 Task: Put "Image A" in This Summer in Closeup of Adrenaline Trailer
Action: Mouse pressed left at (108, 69)
Screenshot: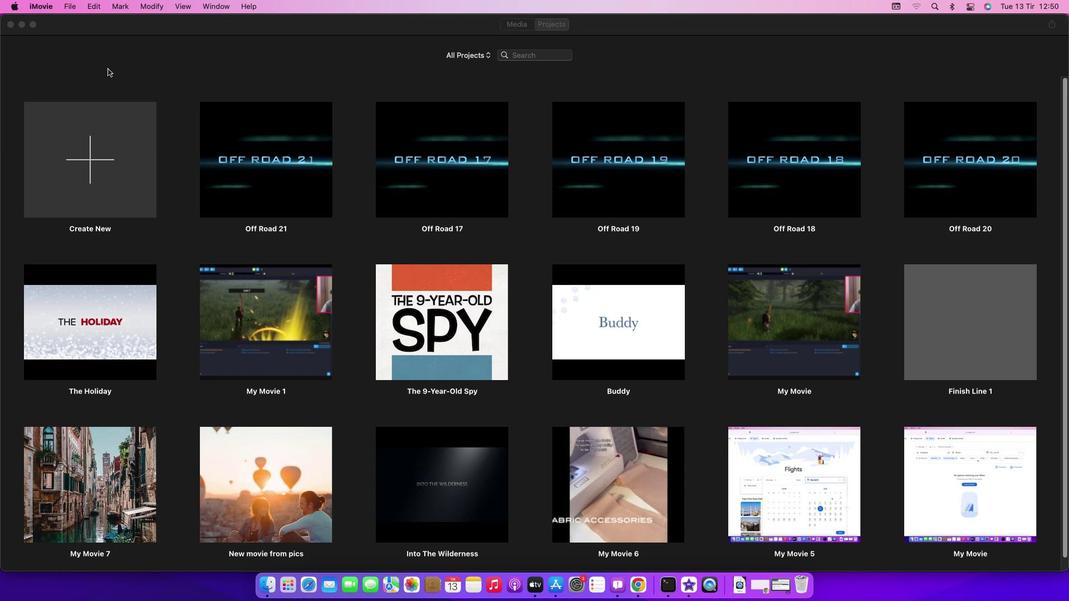 
Action: Mouse moved to (68, 8)
Screenshot: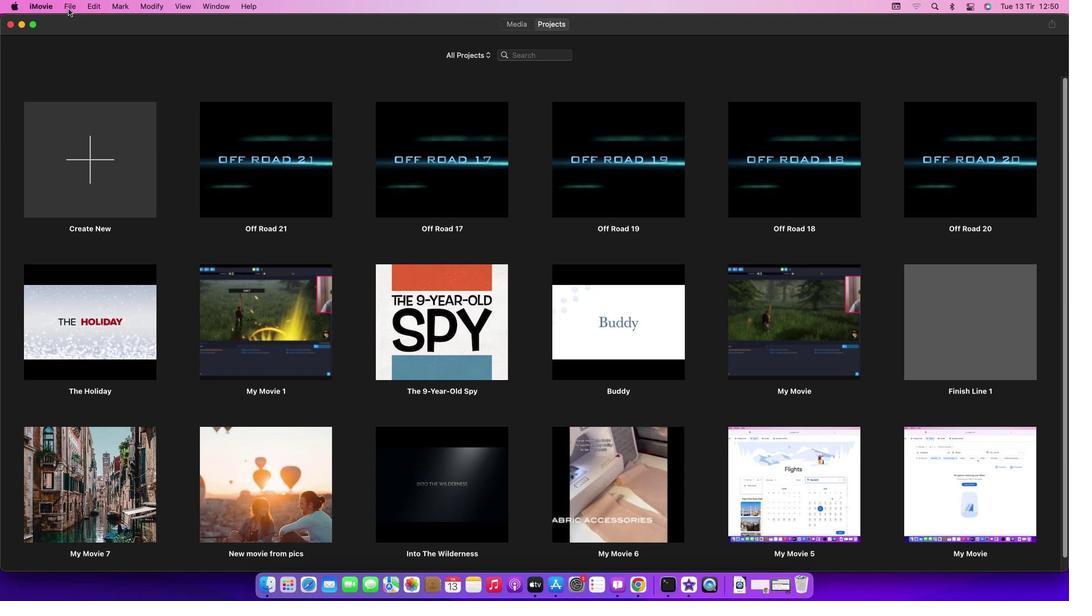 
Action: Mouse pressed left at (68, 8)
Screenshot: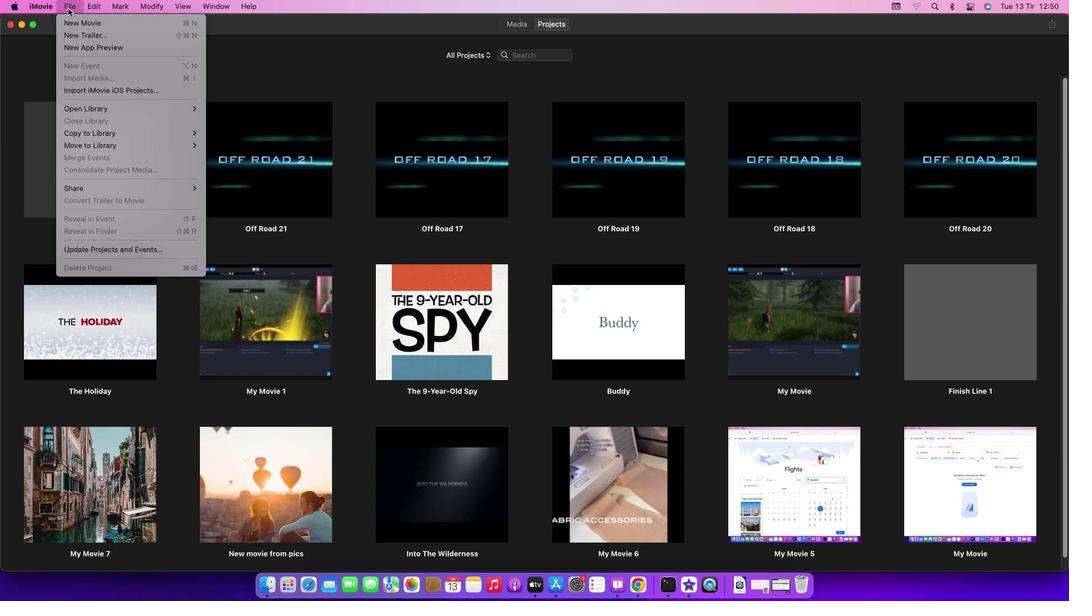 
Action: Mouse moved to (79, 32)
Screenshot: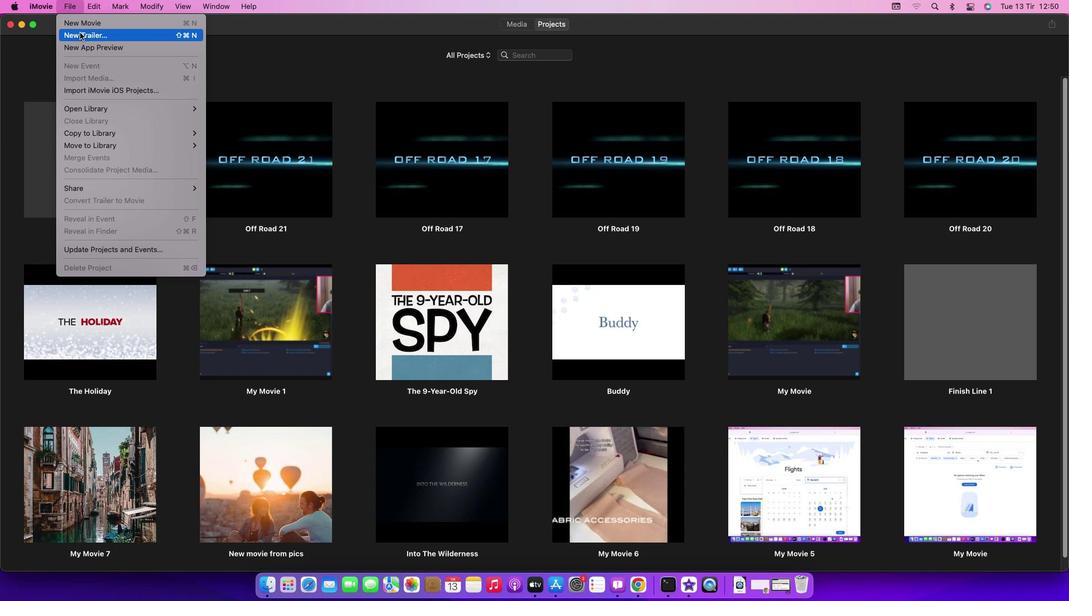 
Action: Mouse pressed left at (79, 32)
Screenshot: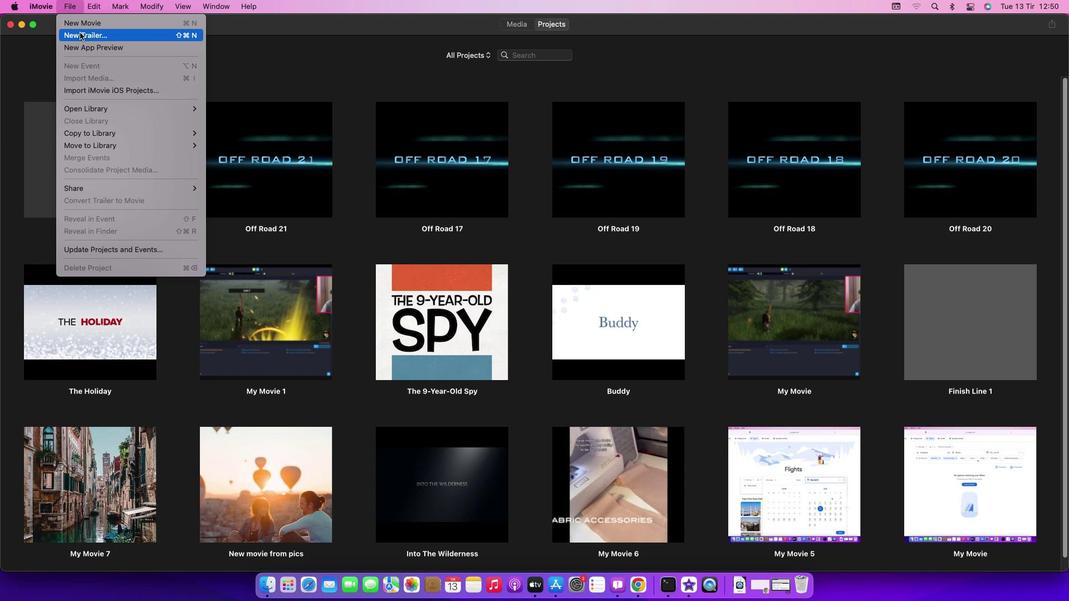 
Action: Mouse moved to (642, 315)
Screenshot: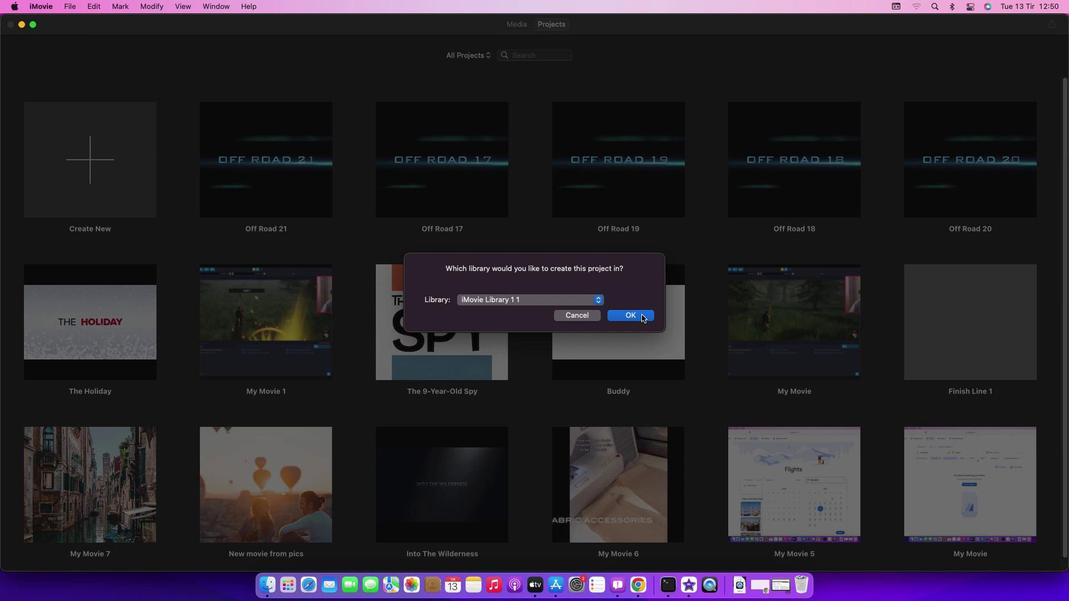 
Action: Mouse pressed left at (642, 315)
Screenshot: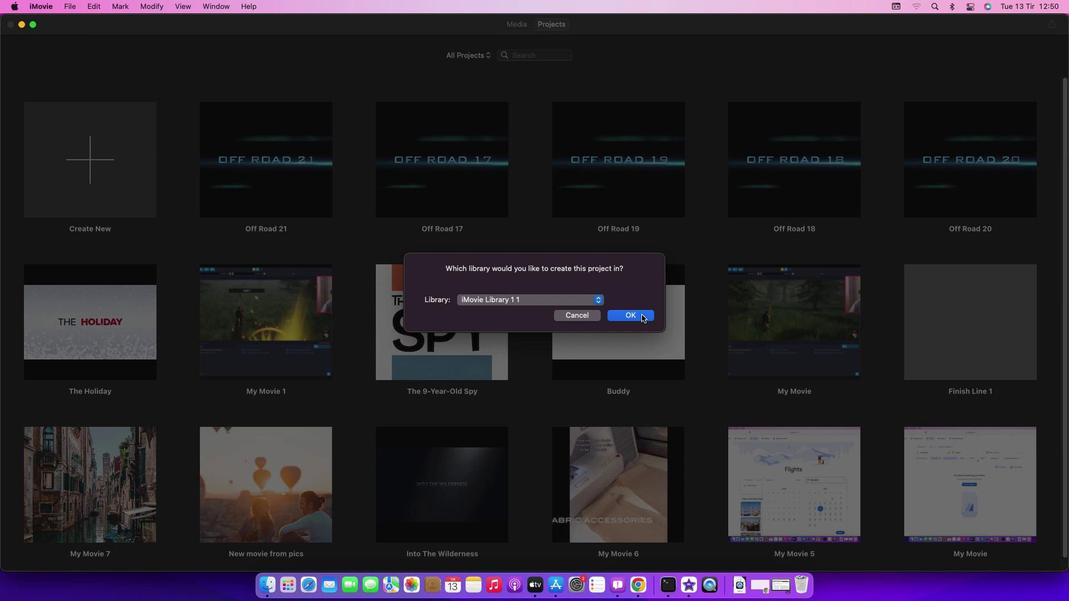 
Action: Mouse moved to (524, 230)
Screenshot: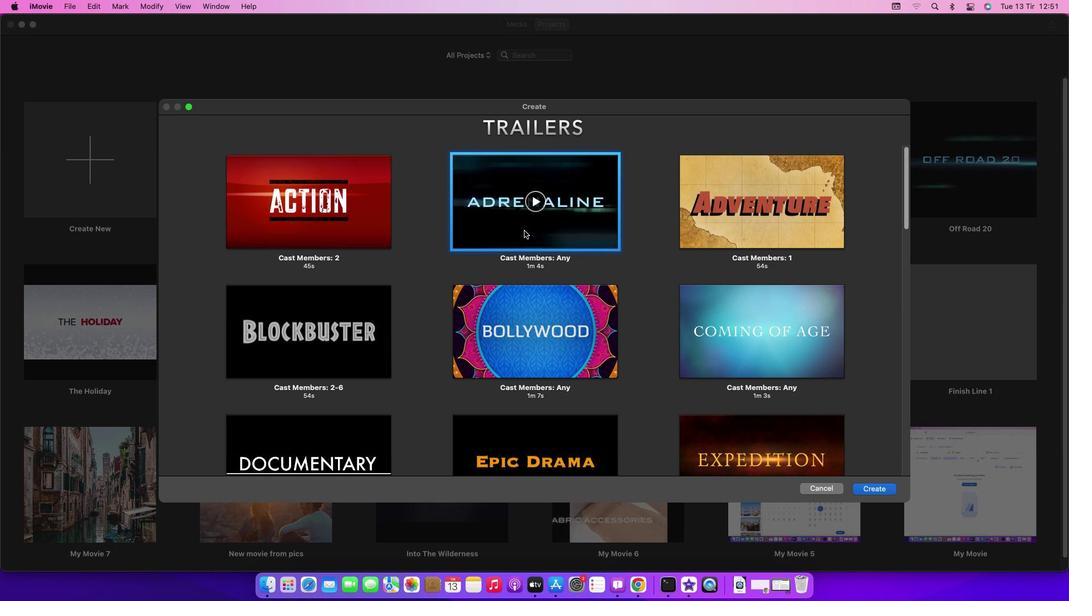 
Action: Mouse pressed left at (524, 230)
Screenshot: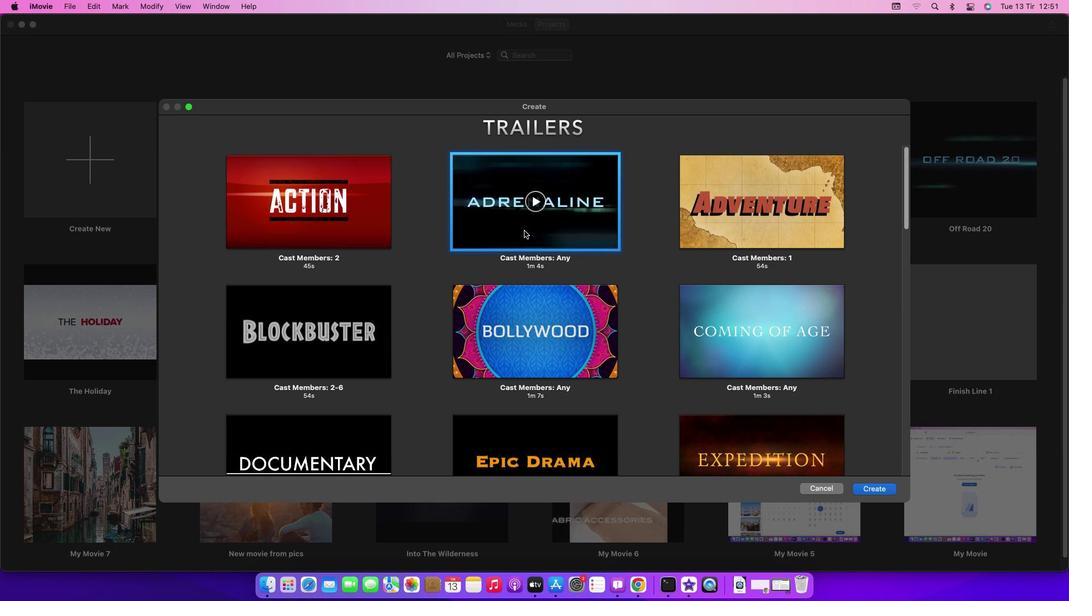 
Action: Mouse moved to (872, 493)
Screenshot: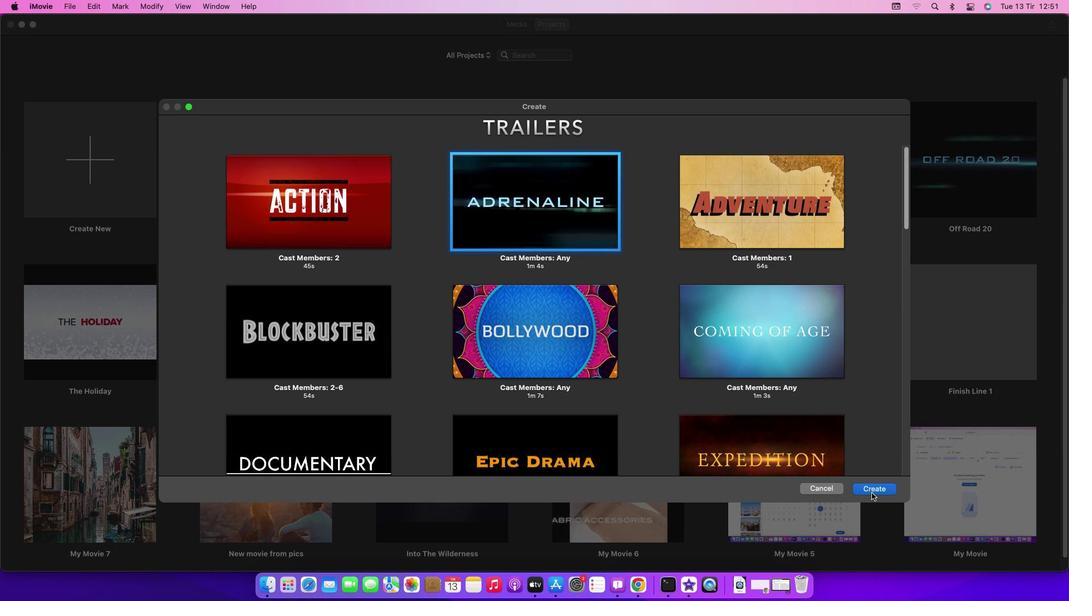 
Action: Mouse pressed left at (872, 493)
Screenshot: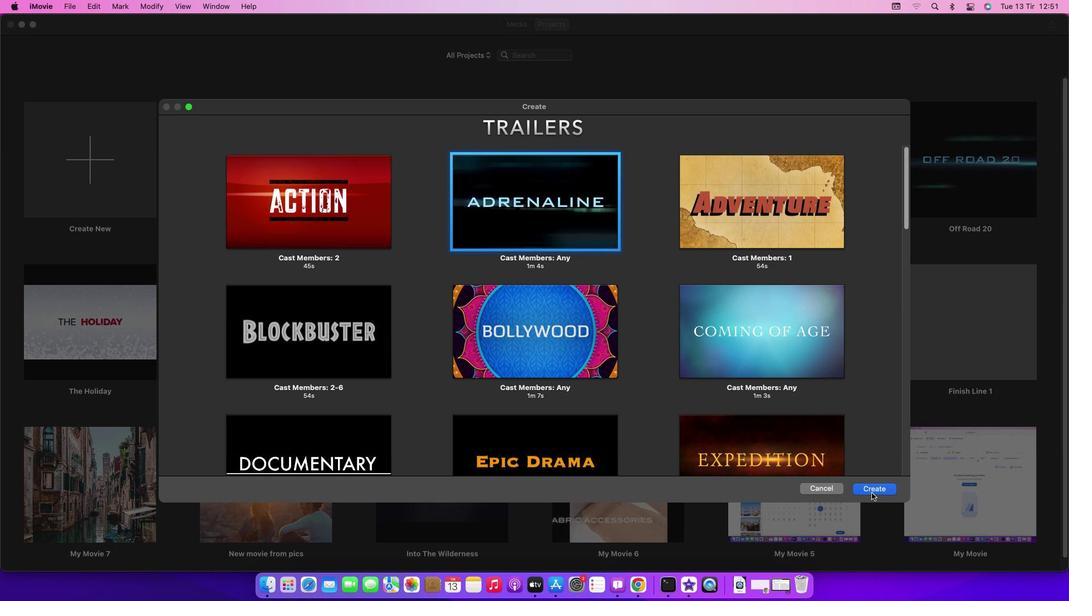 
Action: Mouse moved to (532, 333)
Screenshot: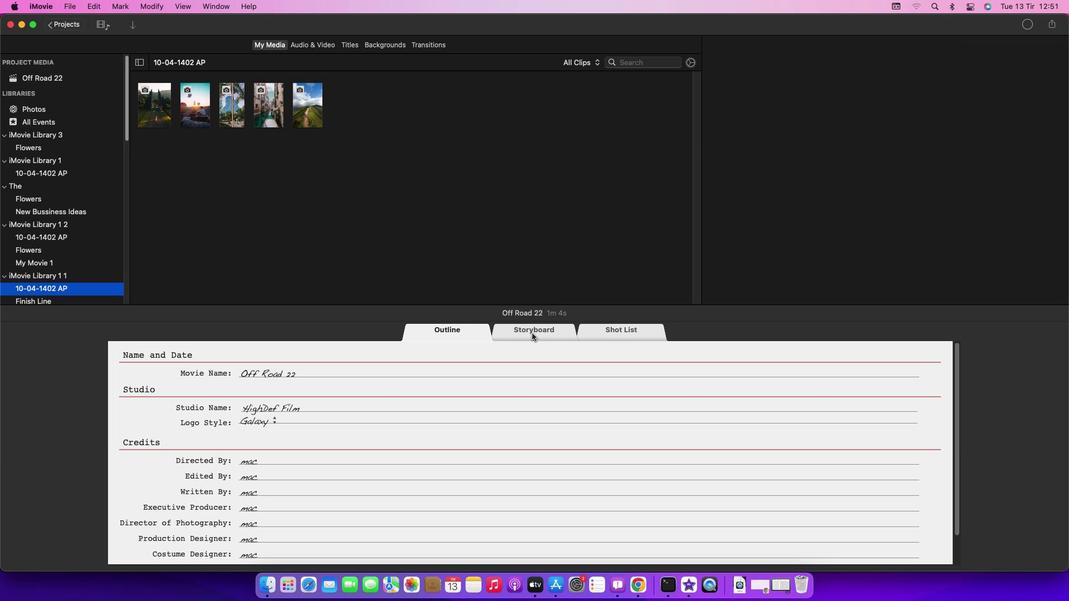 
Action: Mouse pressed left at (532, 333)
Screenshot: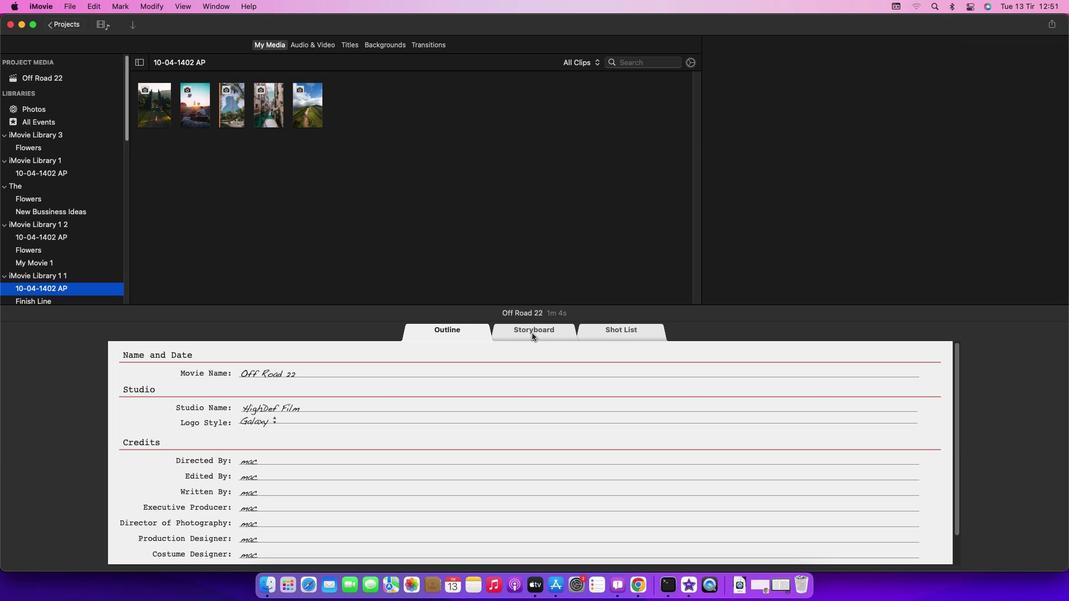 
Action: Mouse moved to (367, 431)
Screenshot: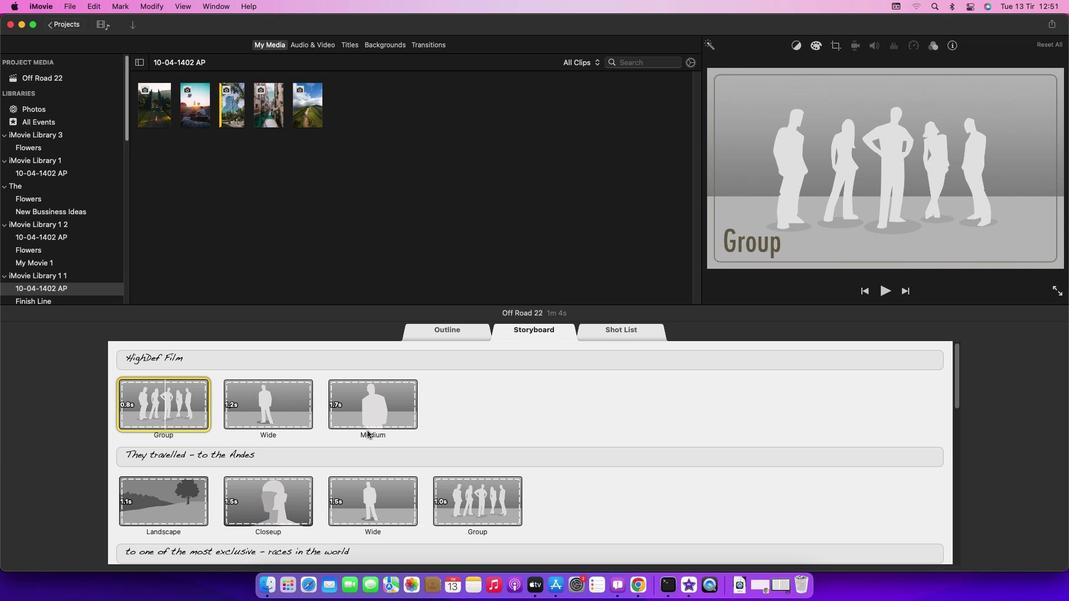 
Action: Mouse scrolled (367, 431) with delta (0, 0)
Screenshot: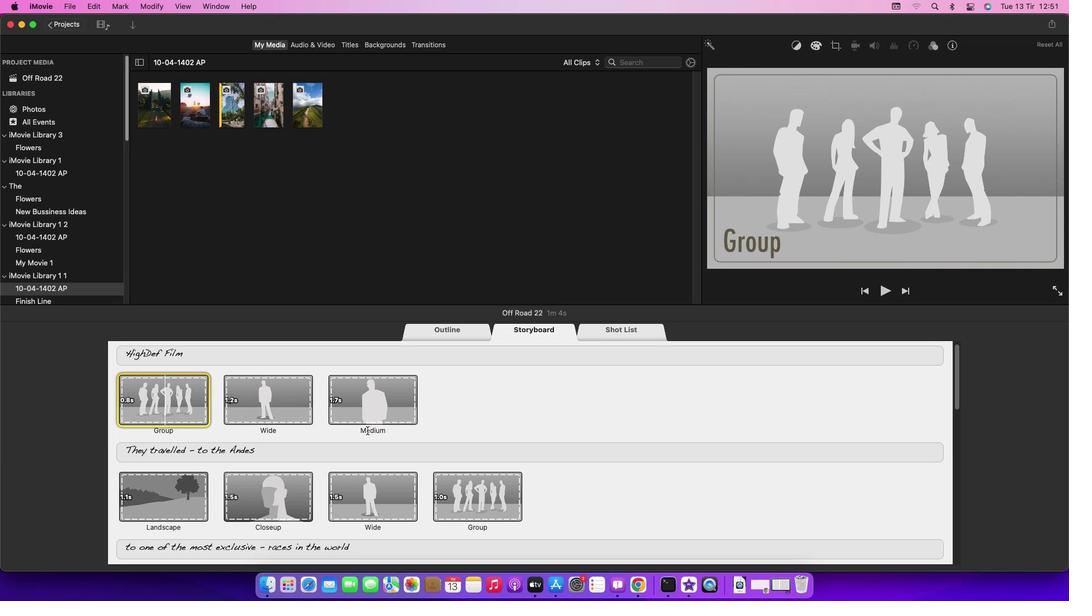 
Action: Mouse scrolled (367, 431) with delta (0, 0)
Screenshot: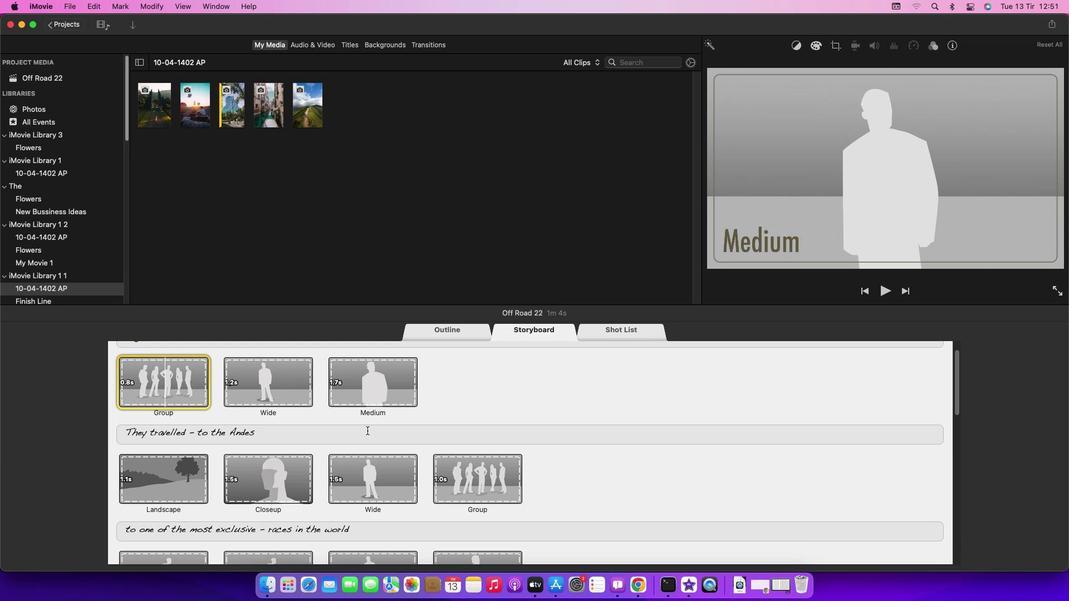 
Action: Mouse scrolled (367, 431) with delta (0, -1)
Screenshot: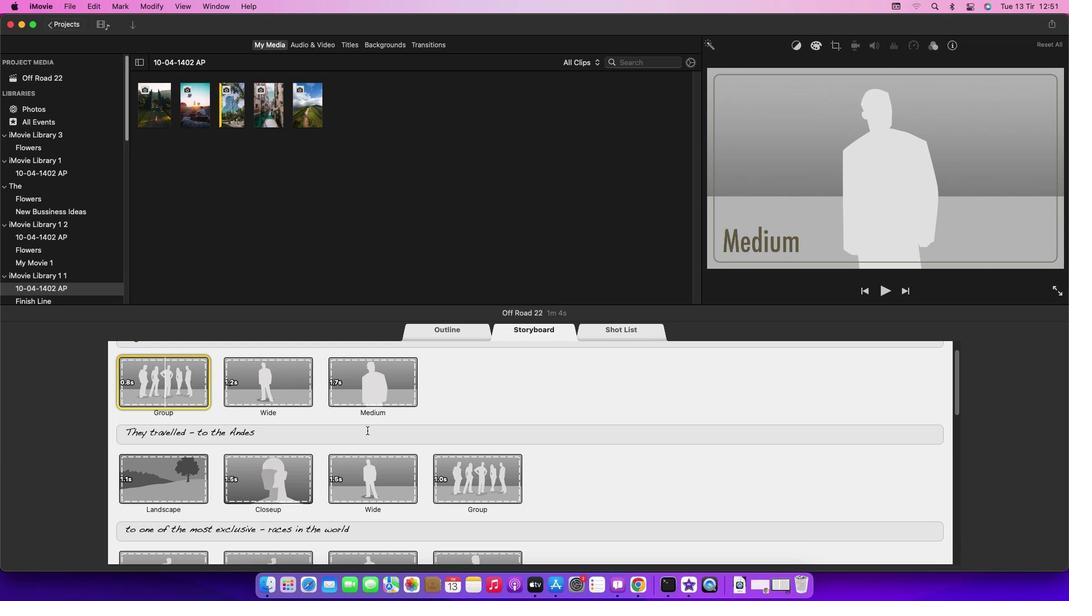 
Action: Mouse scrolled (367, 431) with delta (0, -2)
Screenshot: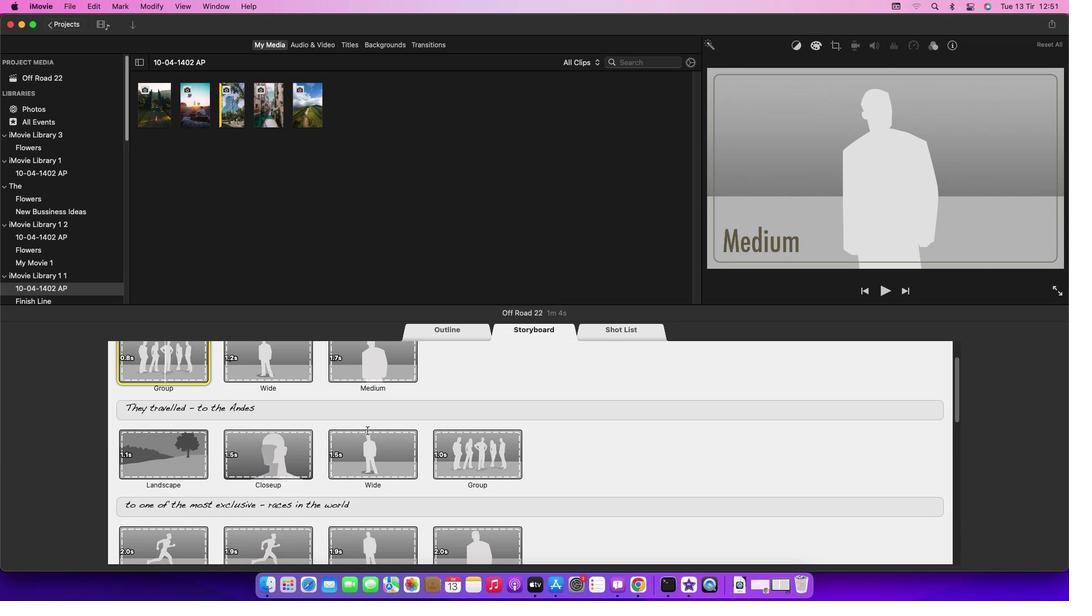 
Action: Mouse moved to (367, 430)
Screenshot: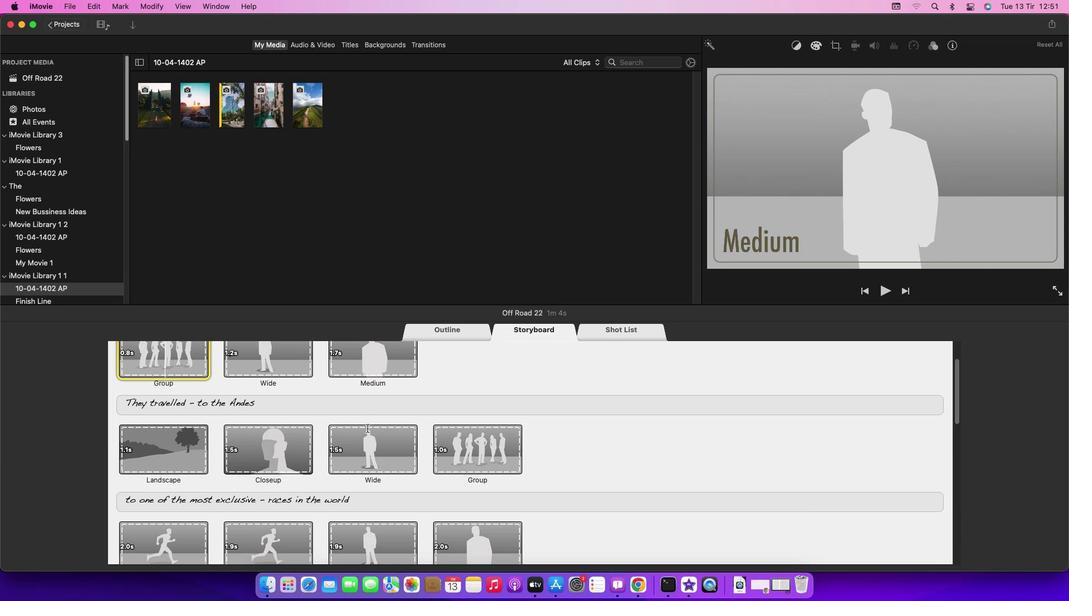 
Action: Mouse scrolled (367, 430) with delta (0, 0)
Screenshot: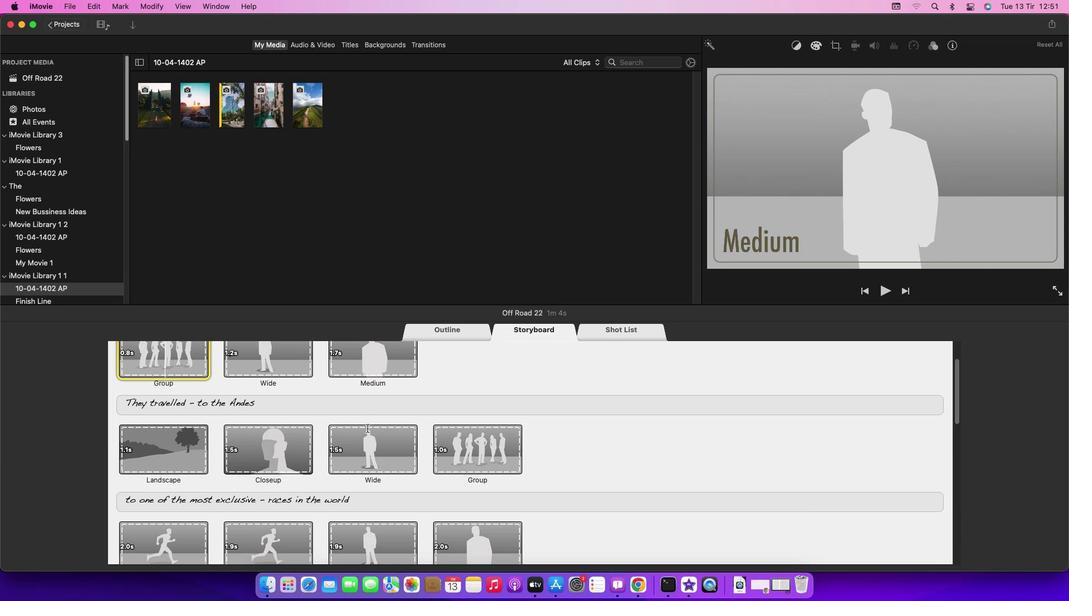 
Action: Mouse moved to (367, 429)
Screenshot: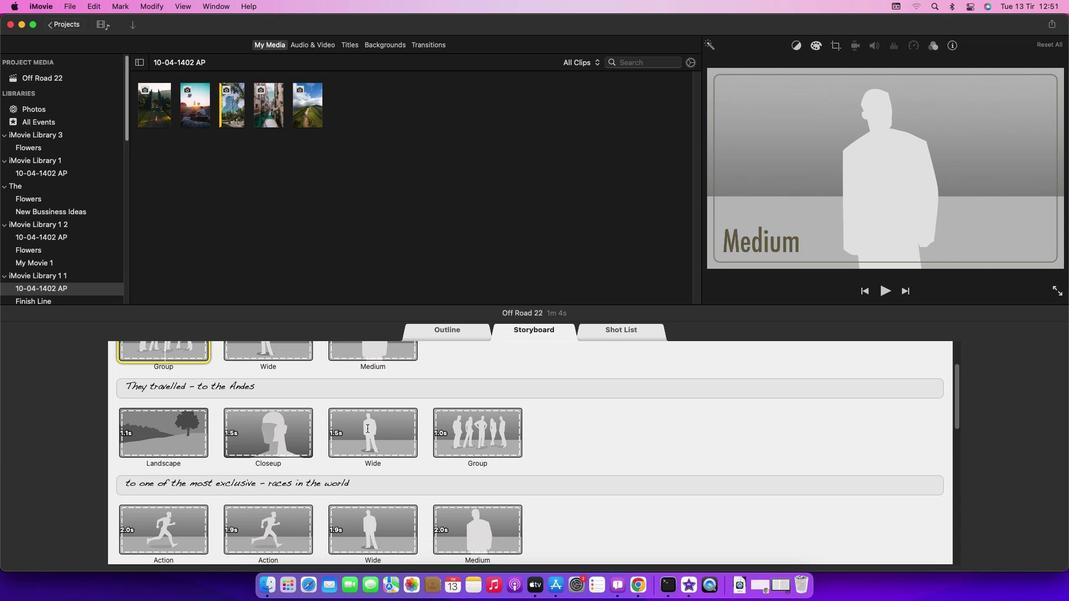 
Action: Mouse scrolled (367, 429) with delta (0, 0)
Screenshot: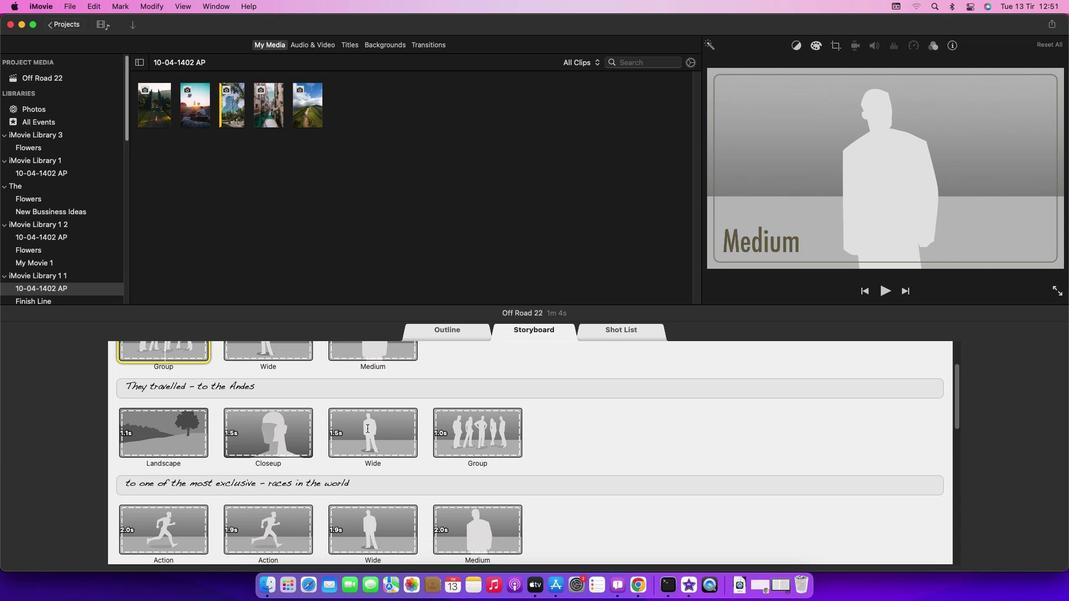 
Action: Mouse moved to (367, 429)
Screenshot: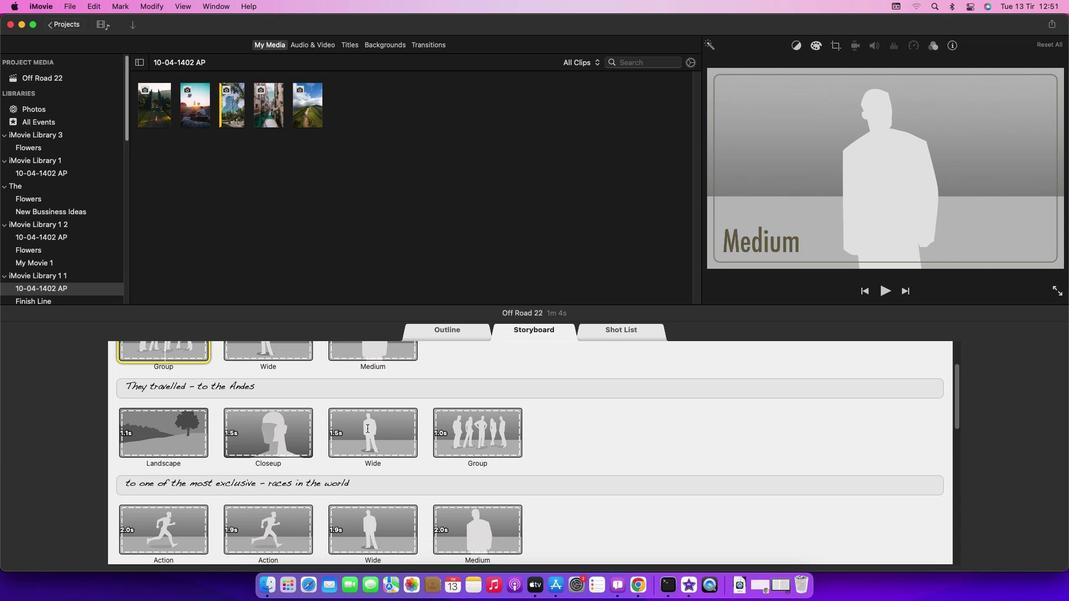 
Action: Mouse scrolled (367, 429) with delta (0, -1)
Screenshot: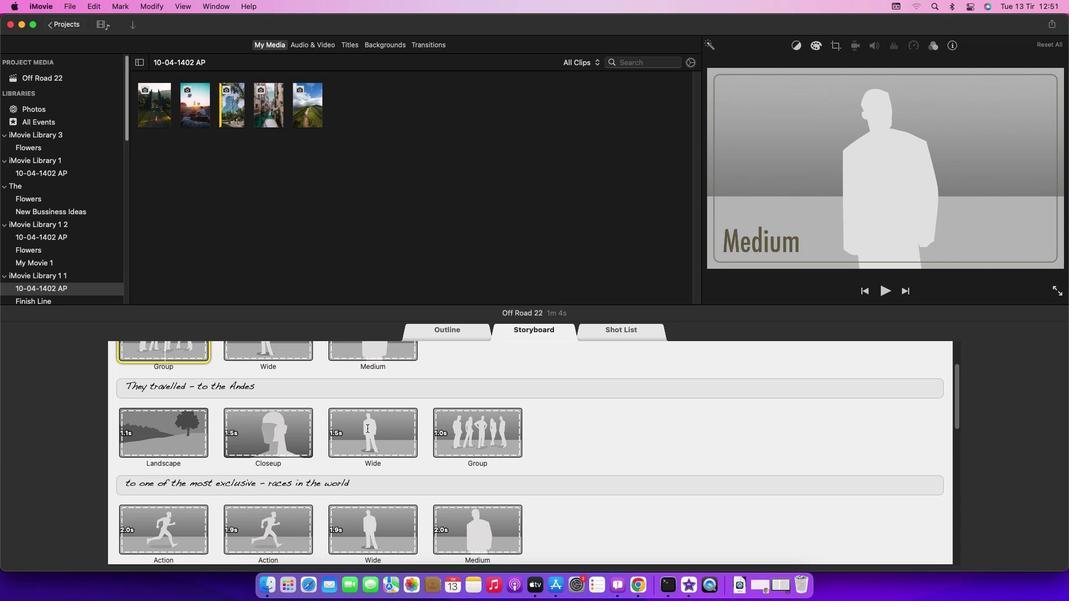 
Action: Mouse scrolled (367, 429) with delta (0, -1)
Screenshot: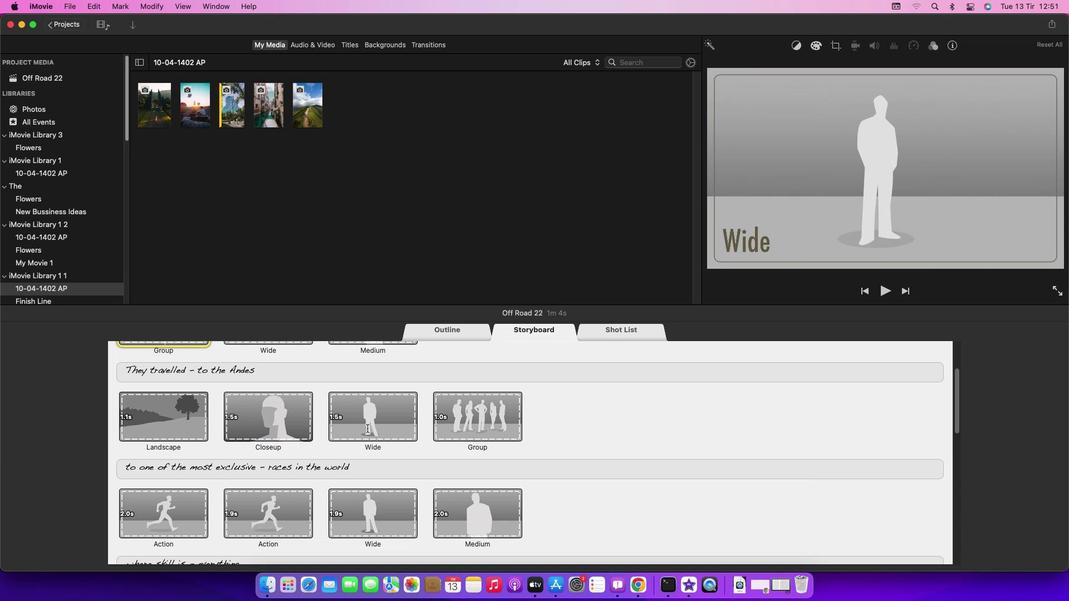 
Action: Mouse moved to (367, 428)
Screenshot: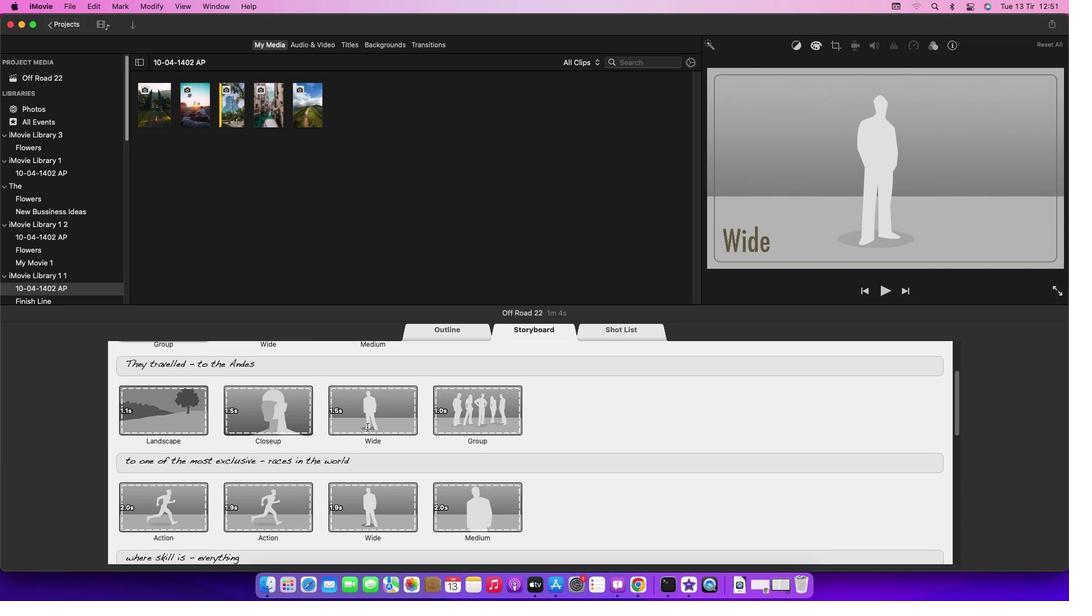 
Action: Mouse scrolled (367, 428) with delta (0, 0)
Screenshot: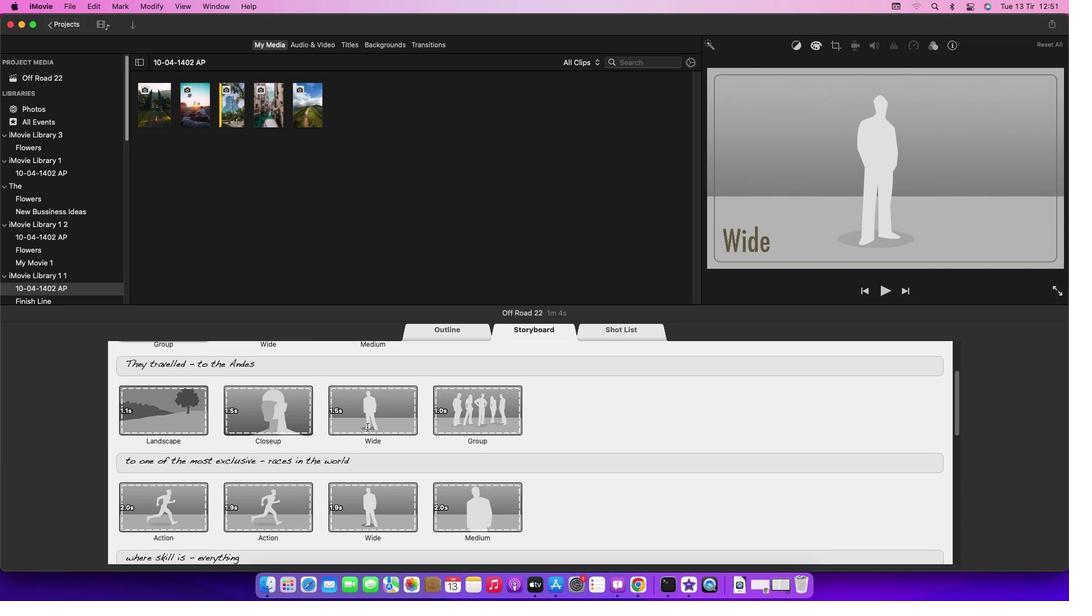 
Action: Mouse moved to (367, 427)
Screenshot: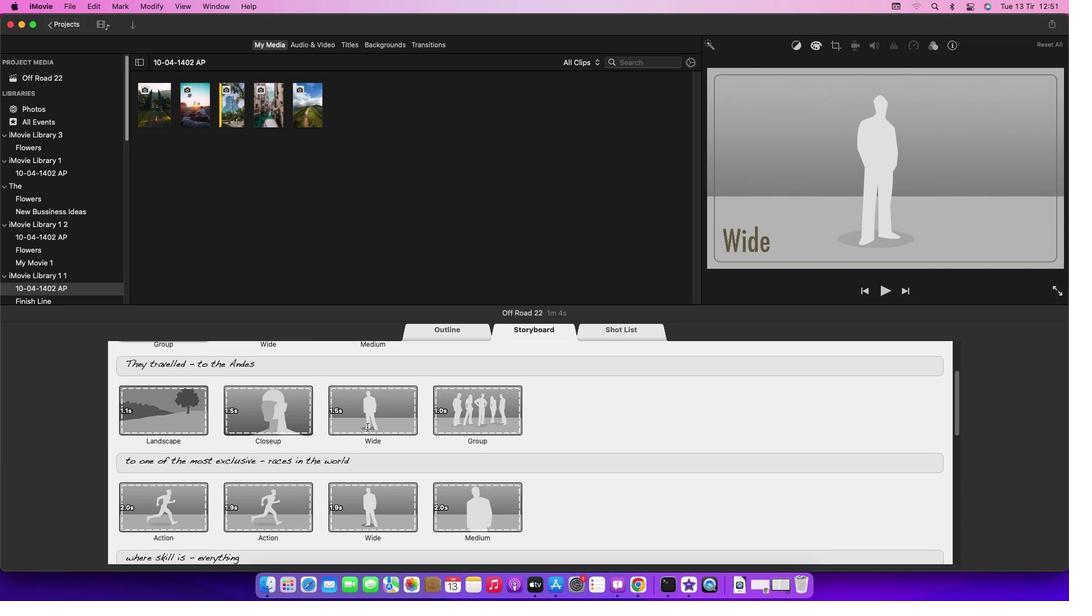
Action: Mouse scrolled (367, 427) with delta (0, 0)
Screenshot: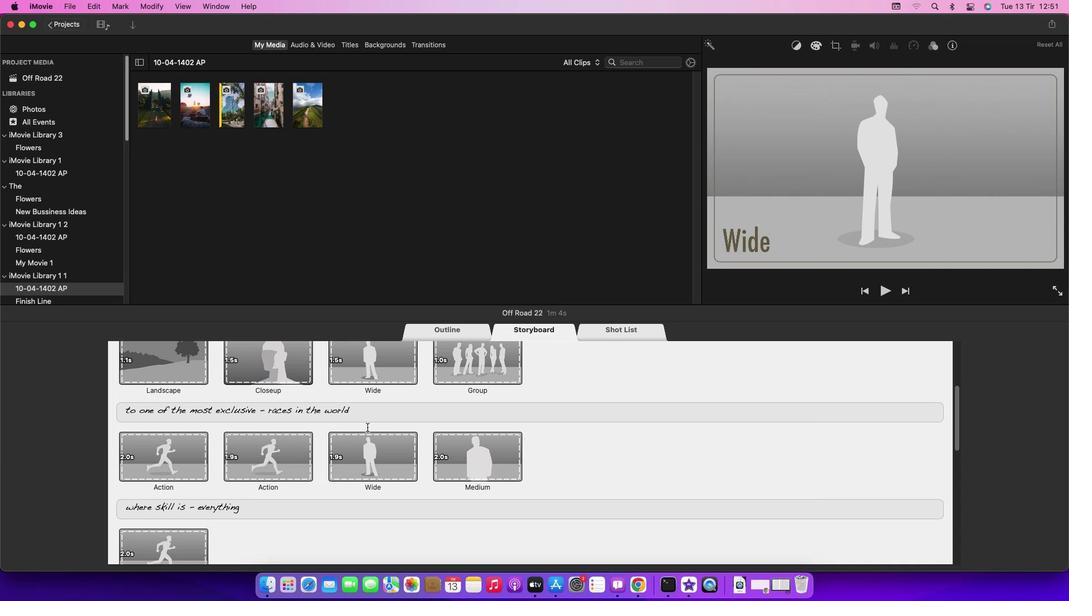 
Action: Mouse moved to (367, 427)
Screenshot: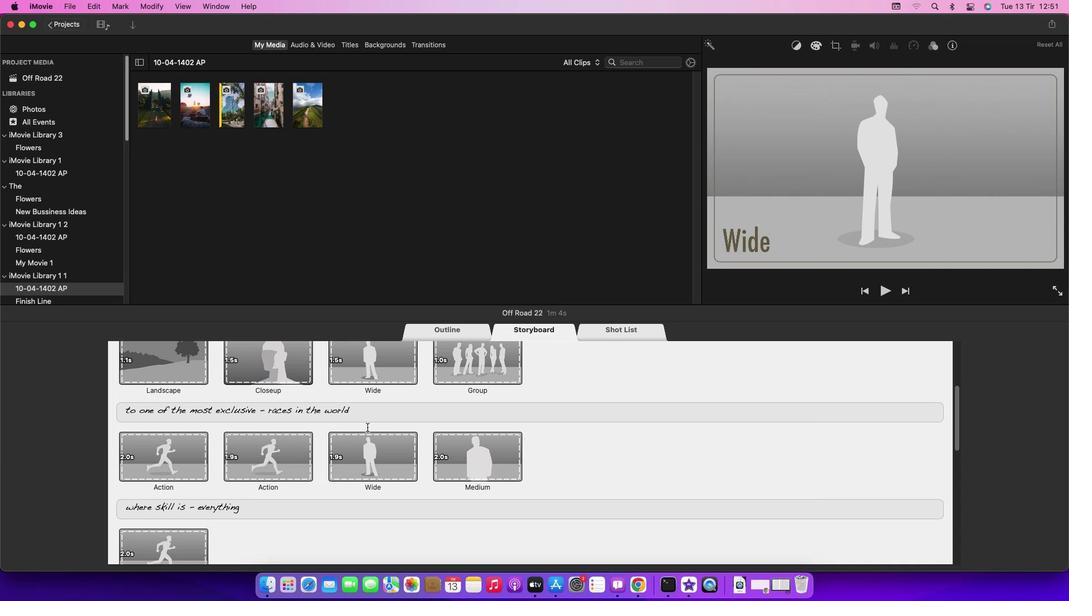 
Action: Mouse scrolled (367, 427) with delta (0, -1)
Screenshot: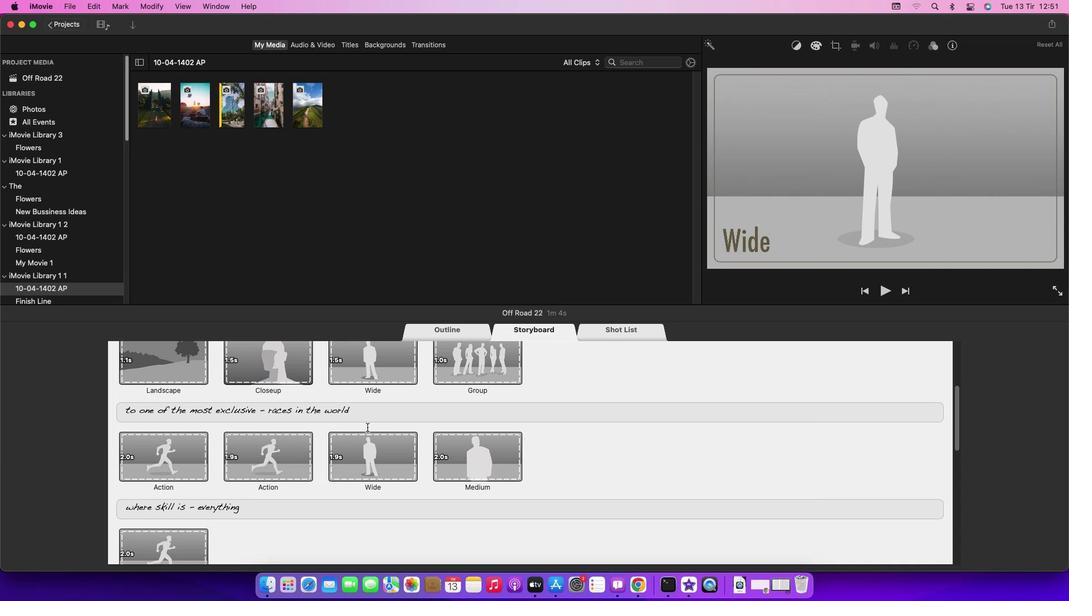 
Action: Mouse scrolled (367, 427) with delta (0, -2)
Screenshot: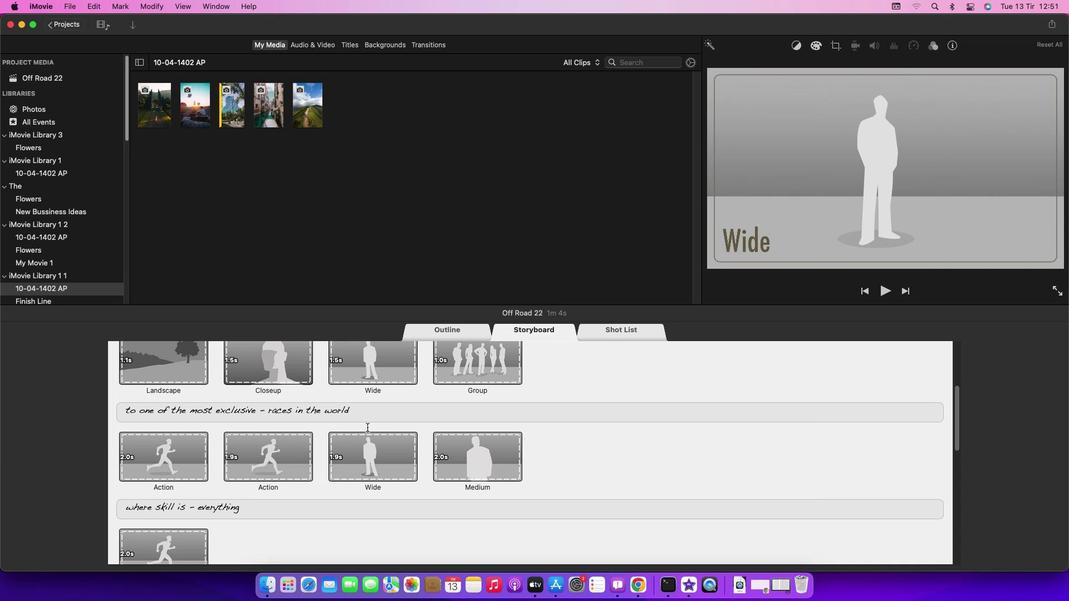 
Action: Mouse scrolled (367, 427) with delta (0, 0)
Screenshot: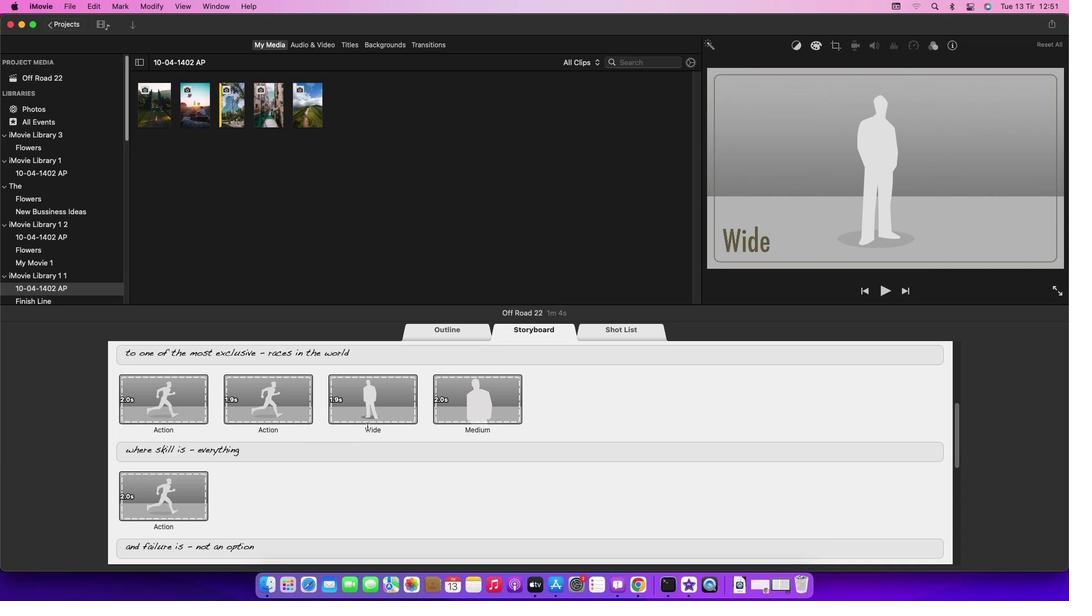 
Action: Mouse scrolled (367, 427) with delta (0, 0)
Screenshot: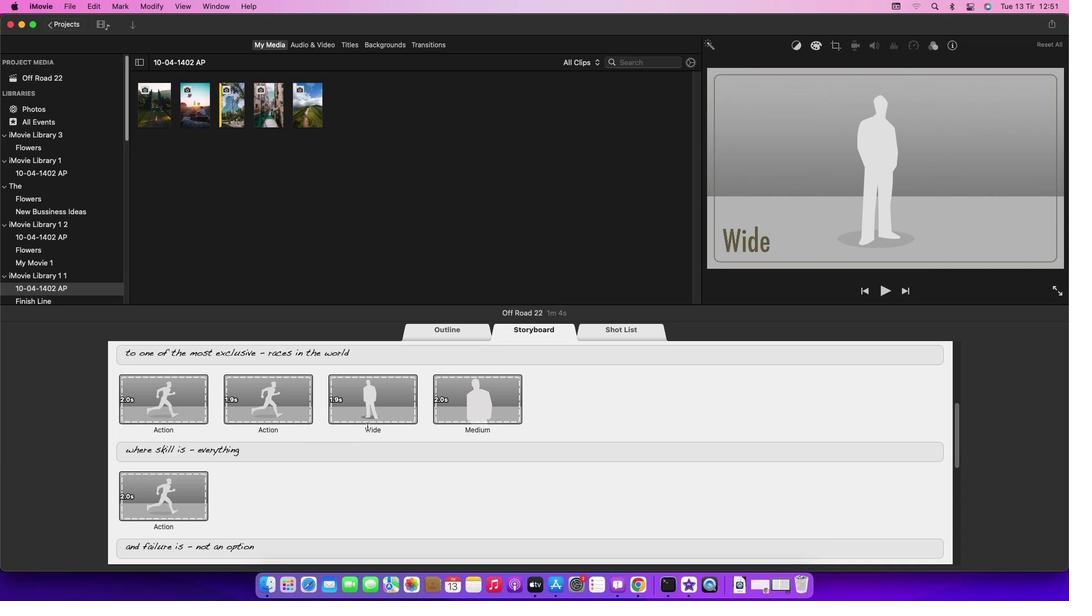 
Action: Mouse moved to (367, 427)
Screenshot: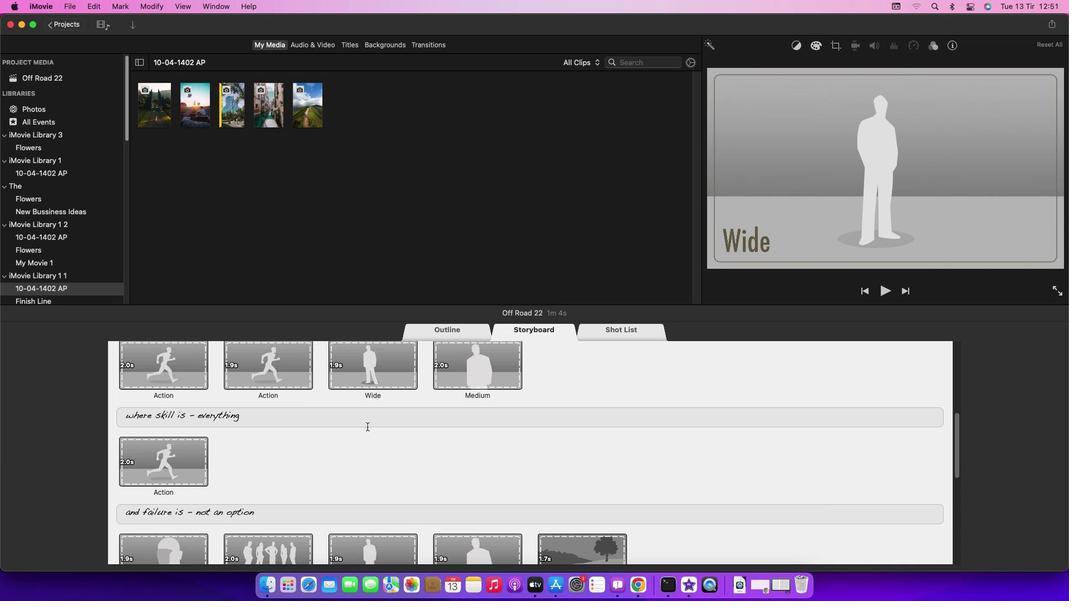 
Action: Mouse scrolled (367, 427) with delta (0, -1)
Screenshot: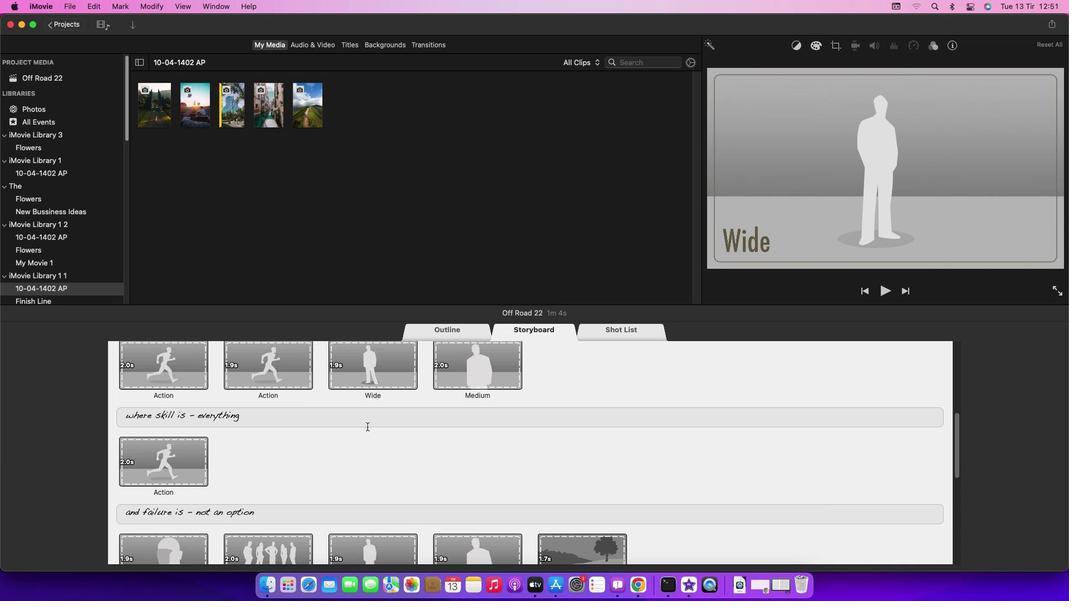 
Action: Mouse scrolled (367, 427) with delta (0, -2)
Screenshot: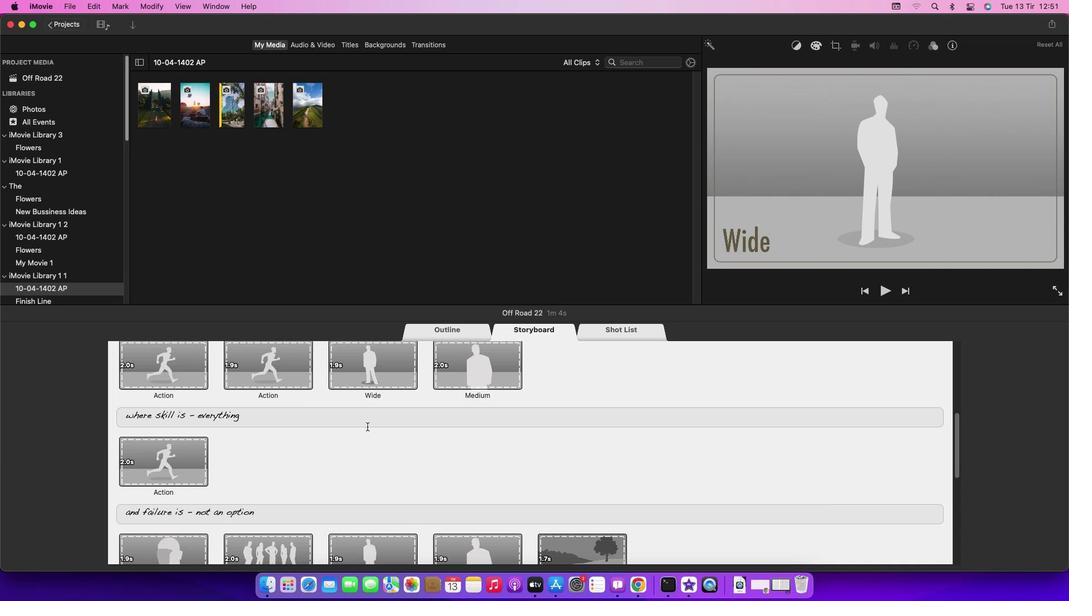 
Action: Mouse scrolled (367, 427) with delta (0, -3)
Screenshot: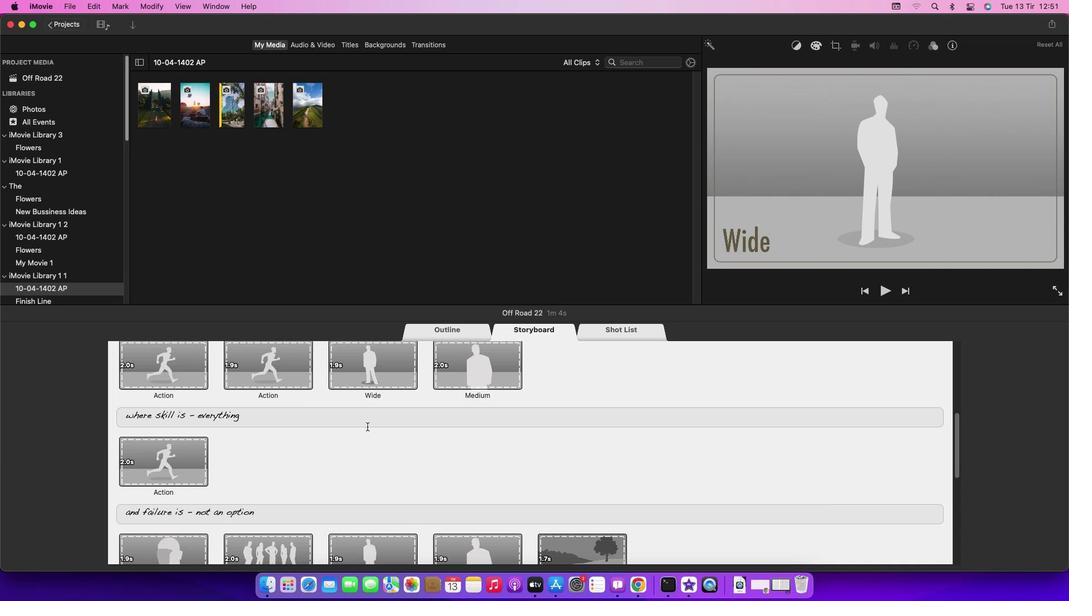 
Action: Mouse scrolled (367, 427) with delta (0, 0)
Screenshot: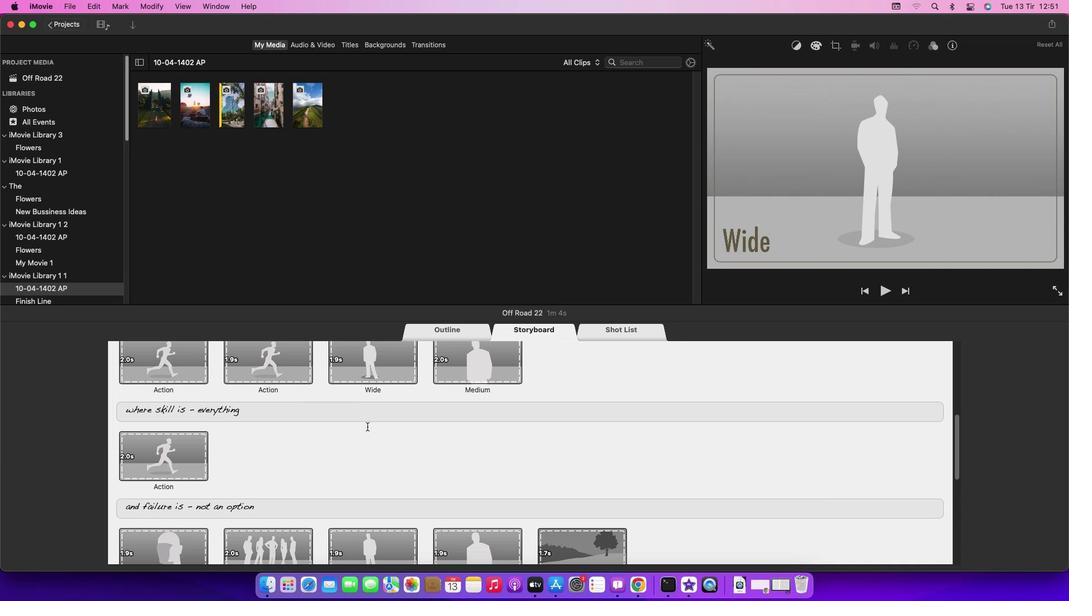 
Action: Mouse scrolled (367, 427) with delta (0, 0)
Screenshot: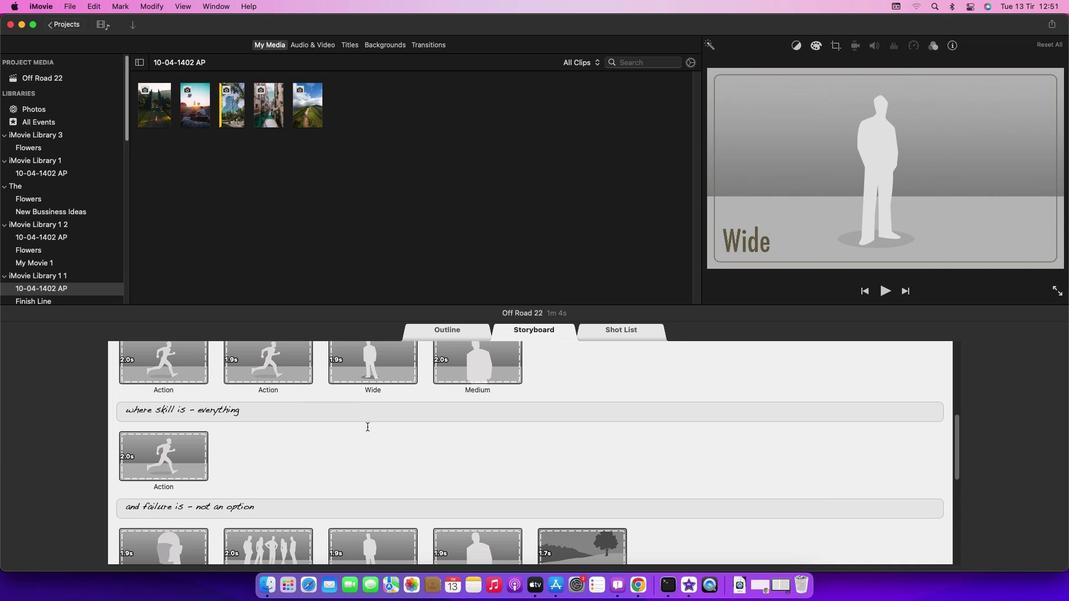 
Action: Mouse scrolled (367, 427) with delta (0, -1)
Screenshot: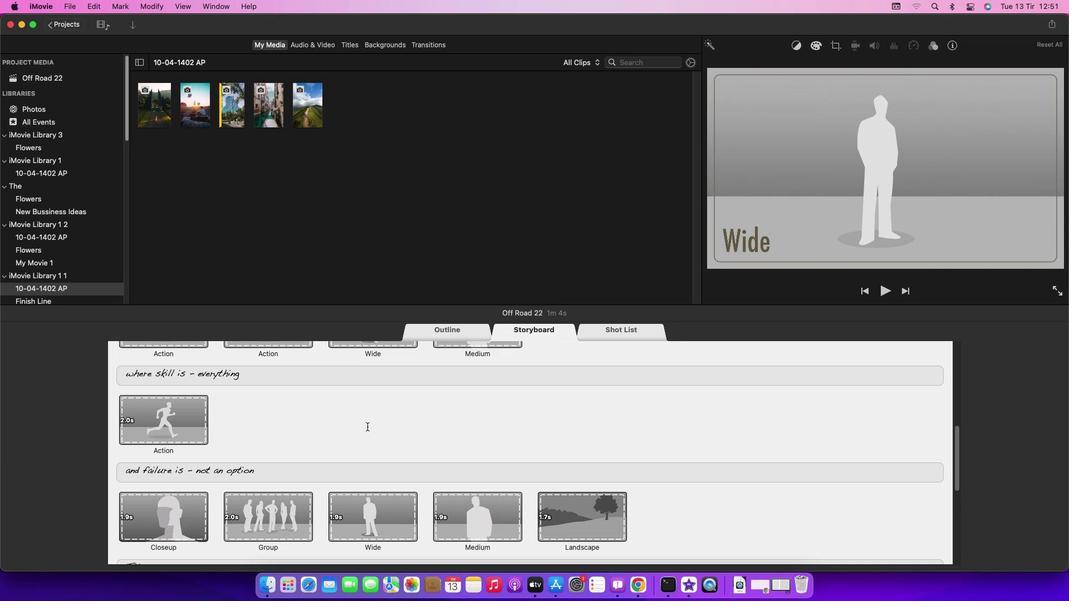 
Action: Mouse scrolled (367, 427) with delta (0, -1)
Screenshot: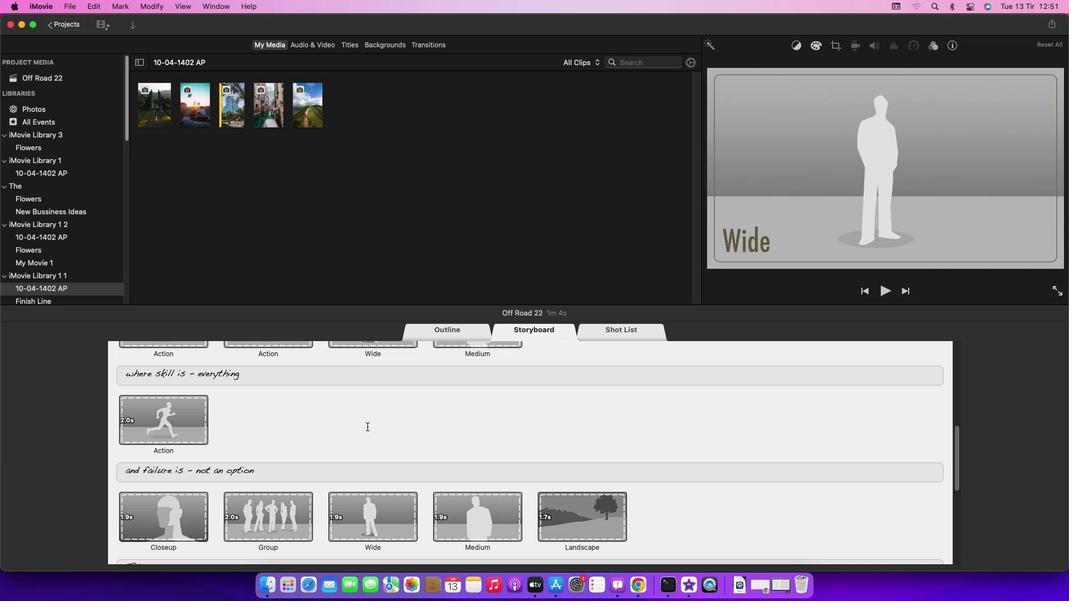 
Action: Mouse scrolled (367, 427) with delta (0, 0)
Screenshot: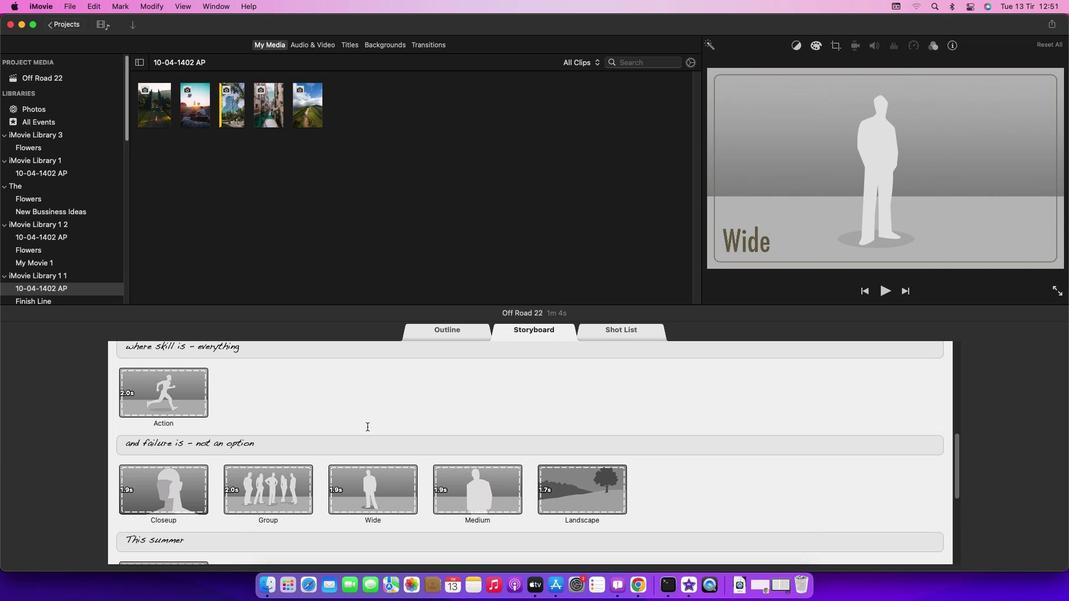 
Action: Mouse scrolled (367, 427) with delta (0, 0)
Screenshot: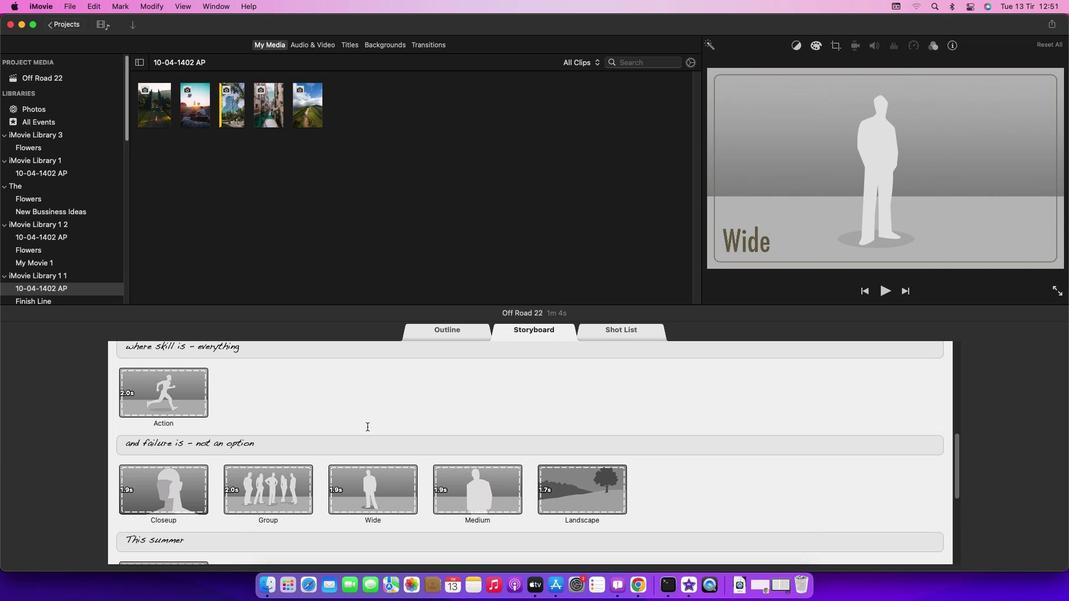 
Action: Mouse scrolled (367, 427) with delta (0, -1)
Screenshot: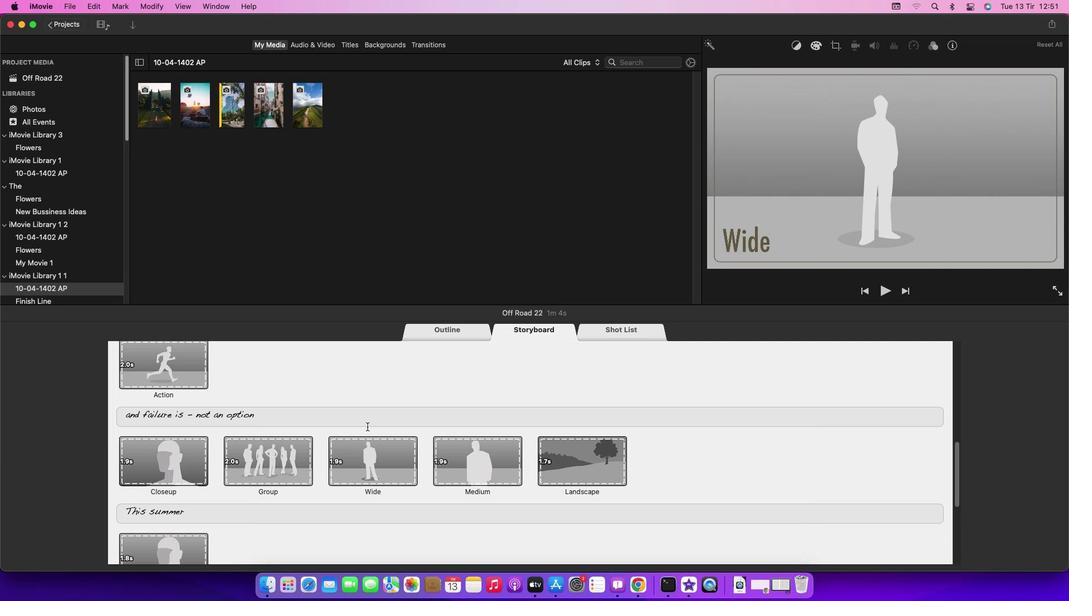 
Action: Mouse scrolled (367, 427) with delta (0, -2)
Screenshot: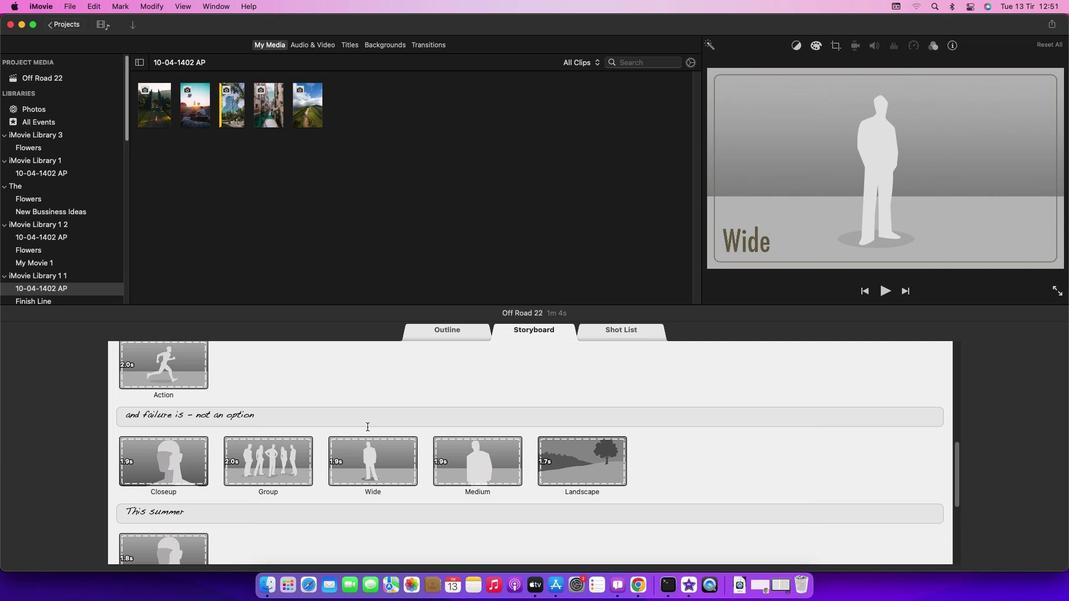 
Action: Mouse scrolled (367, 427) with delta (0, 0)
Screenshot: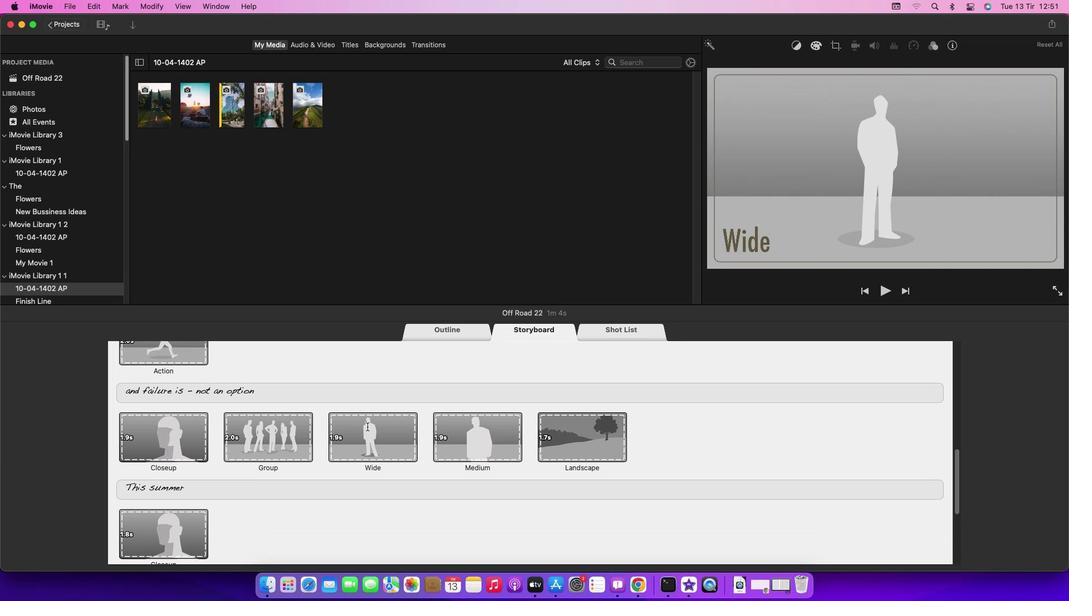 
Action: Mouse scrolled (367, 427) with delta (0, 0)
Screenshot: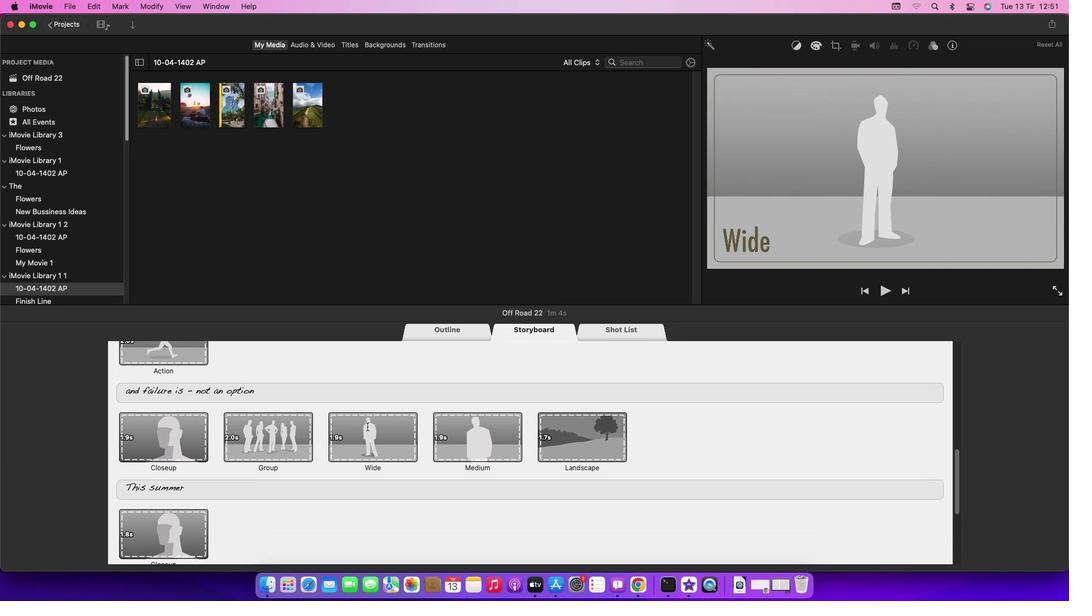 
Action: Mouse scrolled (367, 427) with delta (0, -1)
Screenshot: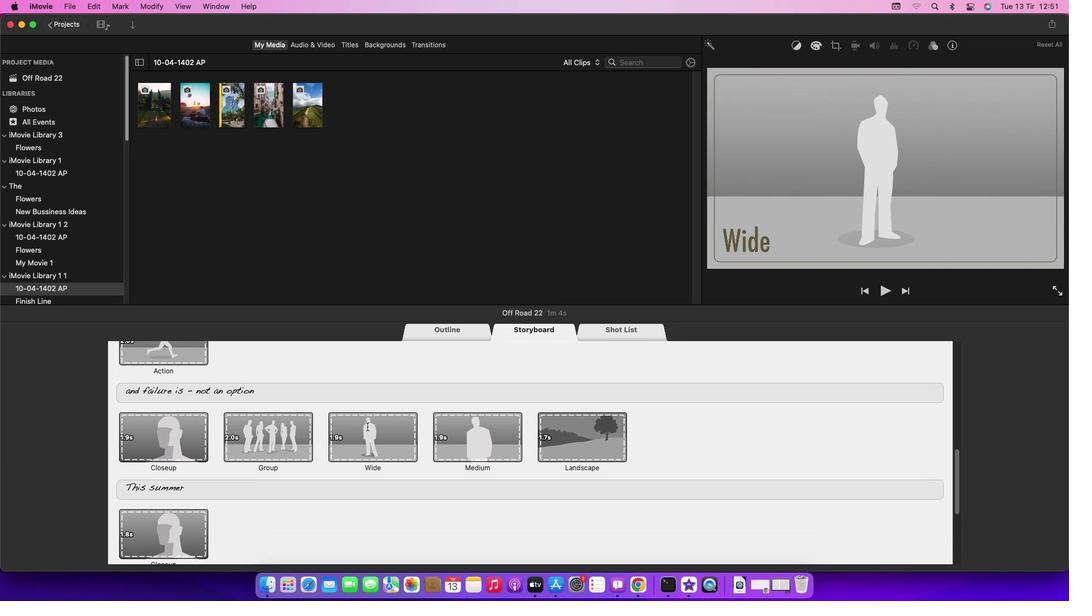 
Action: Mouse scrolled (367, 427) with delta (0, -2)
Screenshot: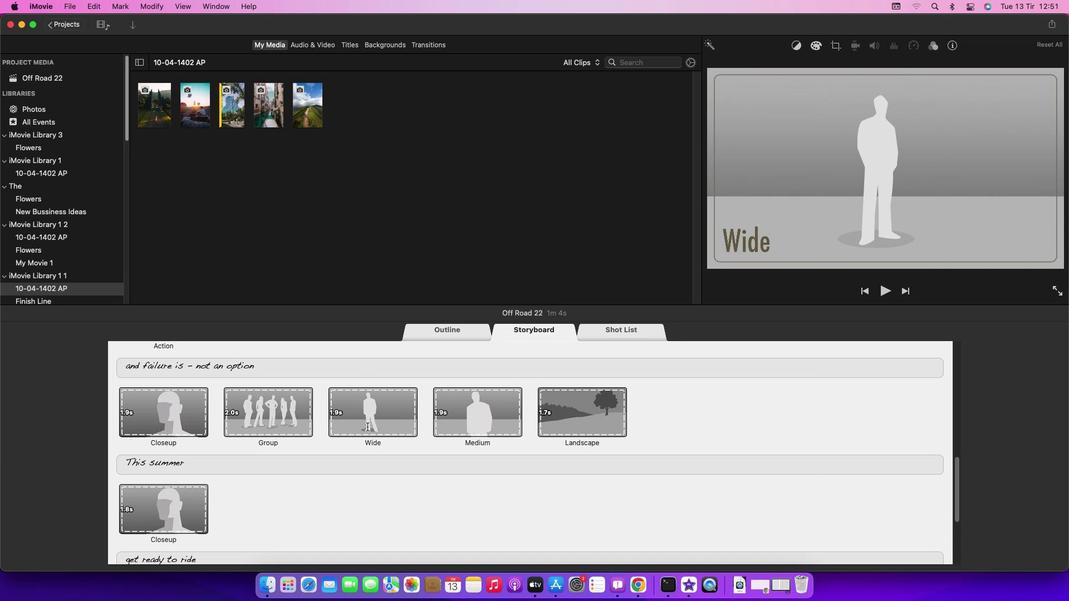 
Action: Mouse scrolled (367, 427) with delta (0, 0)
Screenshot: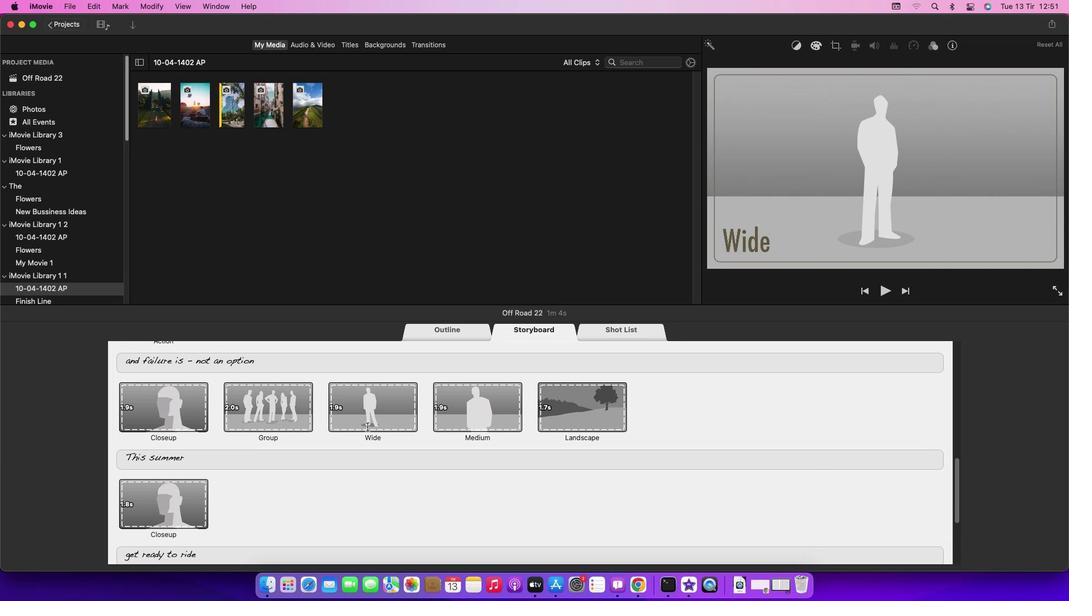 
Action: Mouse scrolled (367, 427) with delta (0, 0)
Screenshot: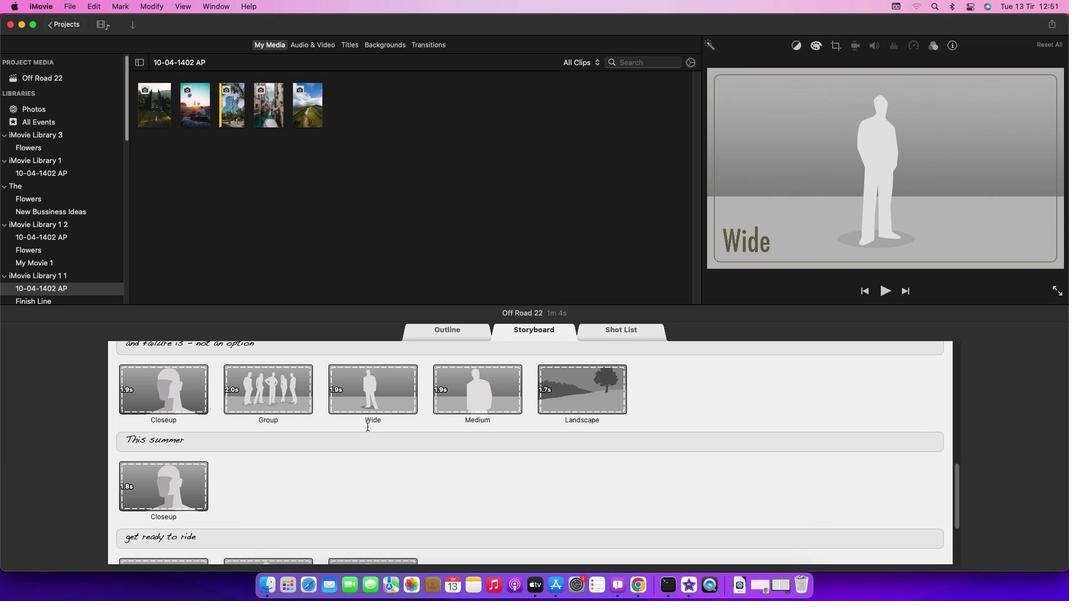 
Action: Mouse scrolled (367, 427) with delta (0, -1)
Screenshot: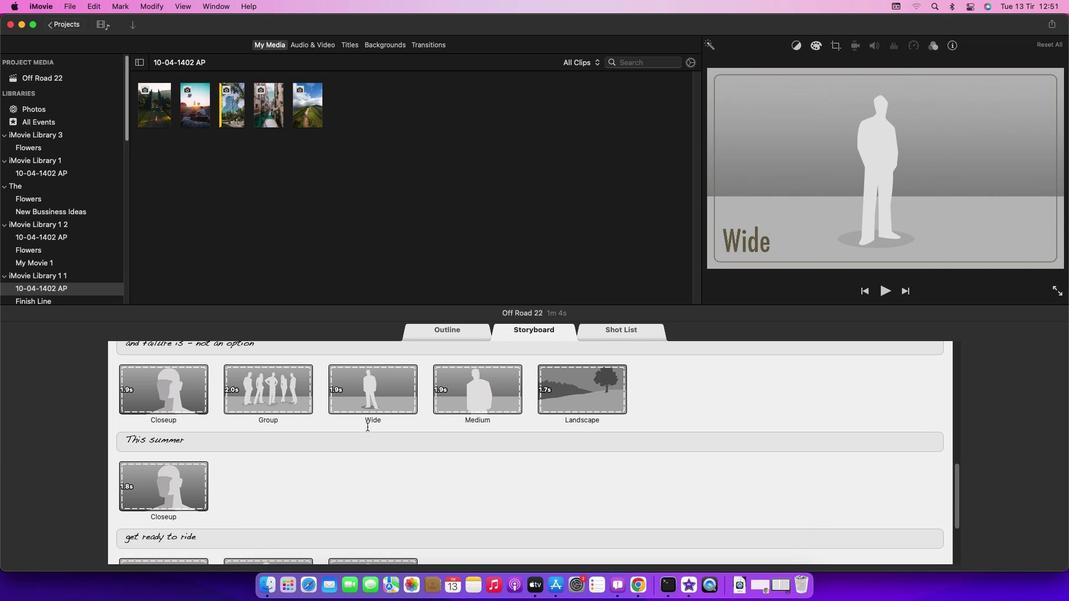 
Action: Mouse moved to (175, 484)
Screenshot: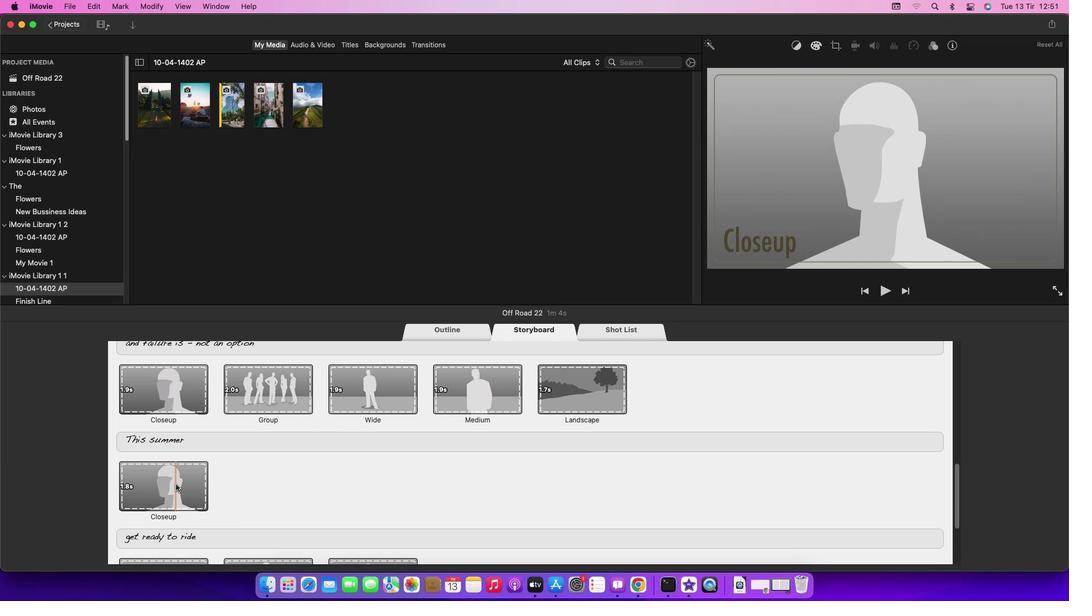 
Action: Mouse pressed left at (175, 484)
Screenshot: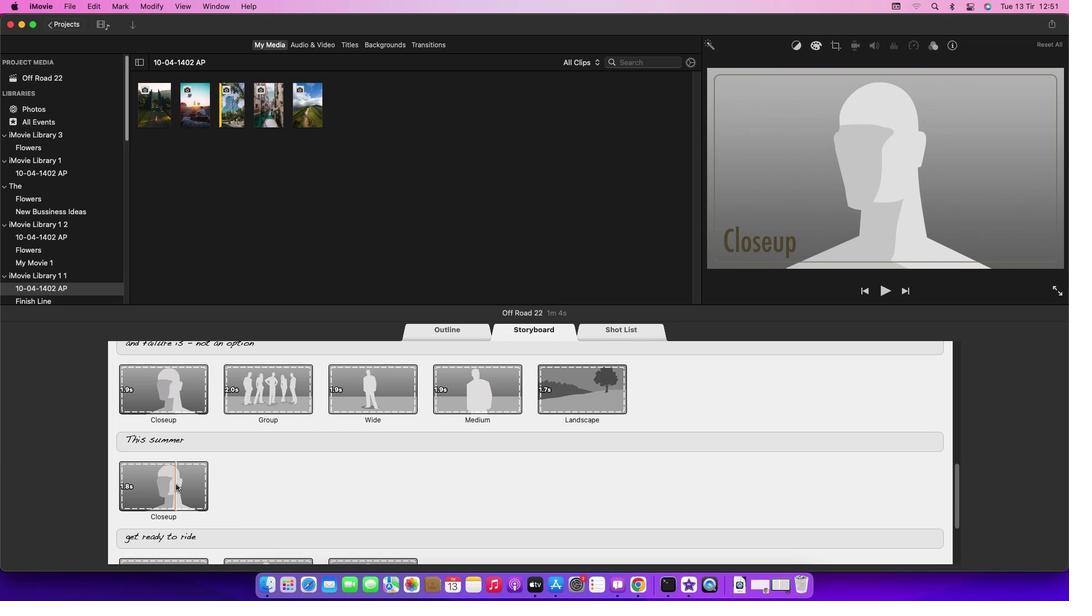 
Action: Mouse moved to (196, 116)
Screenshot: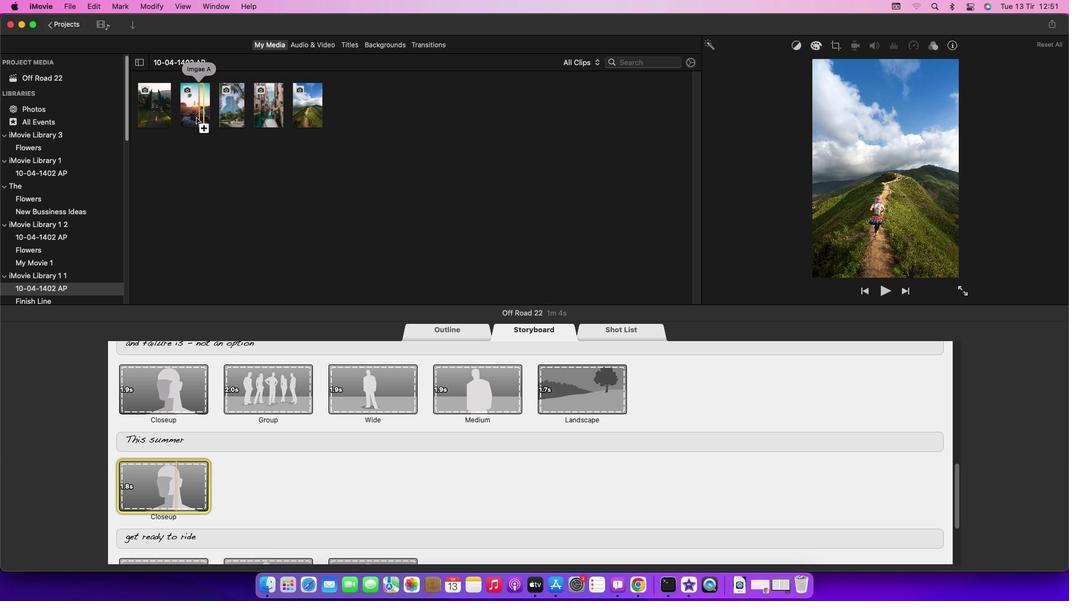 
Action: Mouse pressed left at (196, 116)
Screenshot: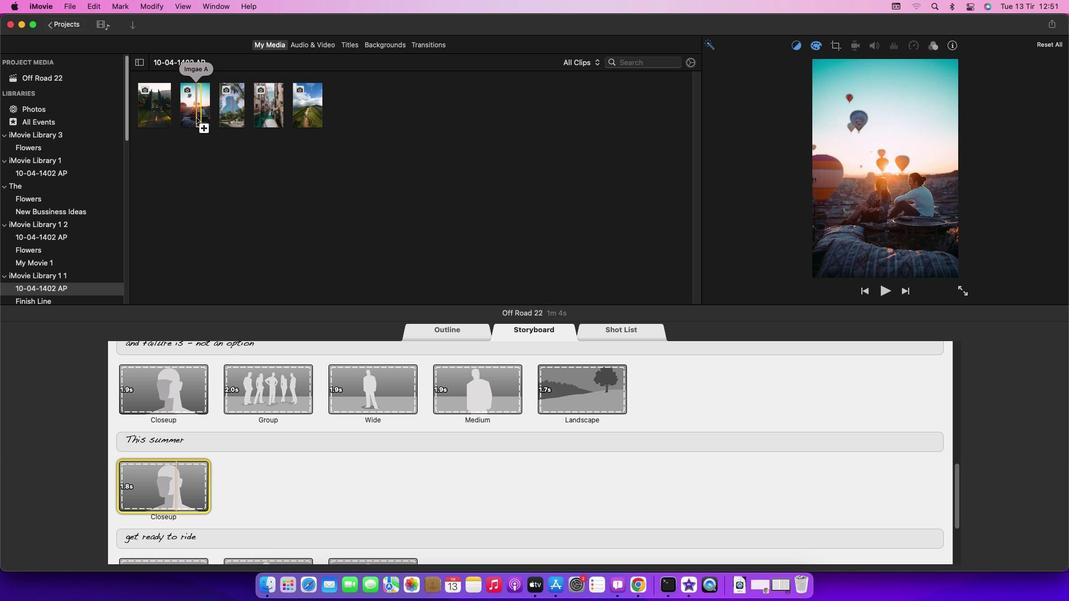 
Action: Mouse moved to (352, 147)
Screenshot: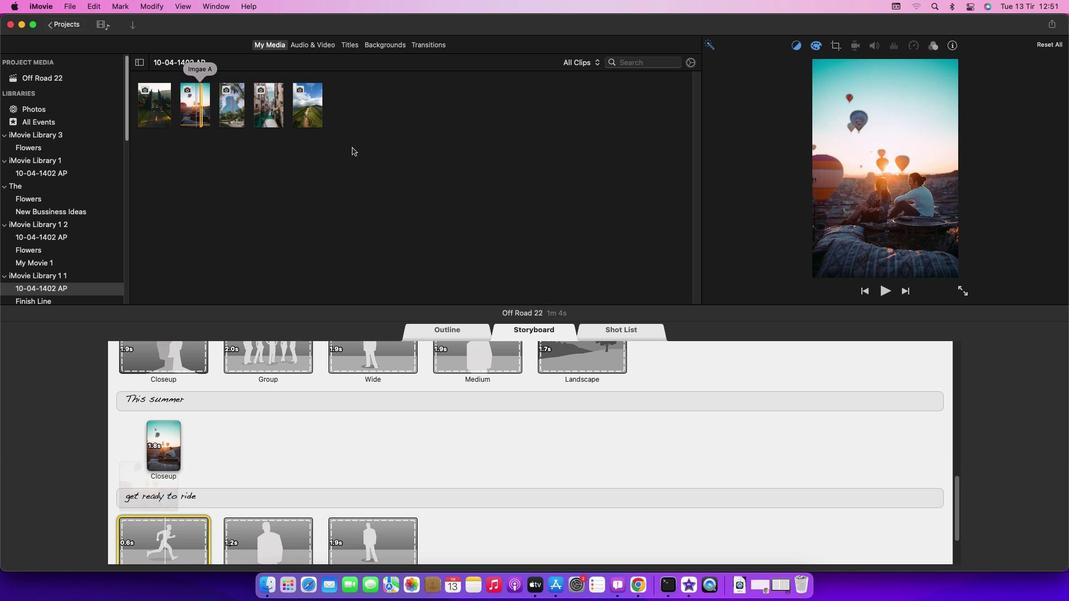 
